 Task: Look for space in Kasterlee, Belgium from 9th June, 2023 to 11th June, 2023 for 2 adults in price range Rs.6000 to Rs.10000. Place can be entire place with 2 bedrooms having 2 beds and 1 bathroom. Property type can be guest house. Amenities needed are: heating, . Booking option can be shelf check-in. Required host language is English.
Action: Mouse moved to (464, 128)
Screenshot: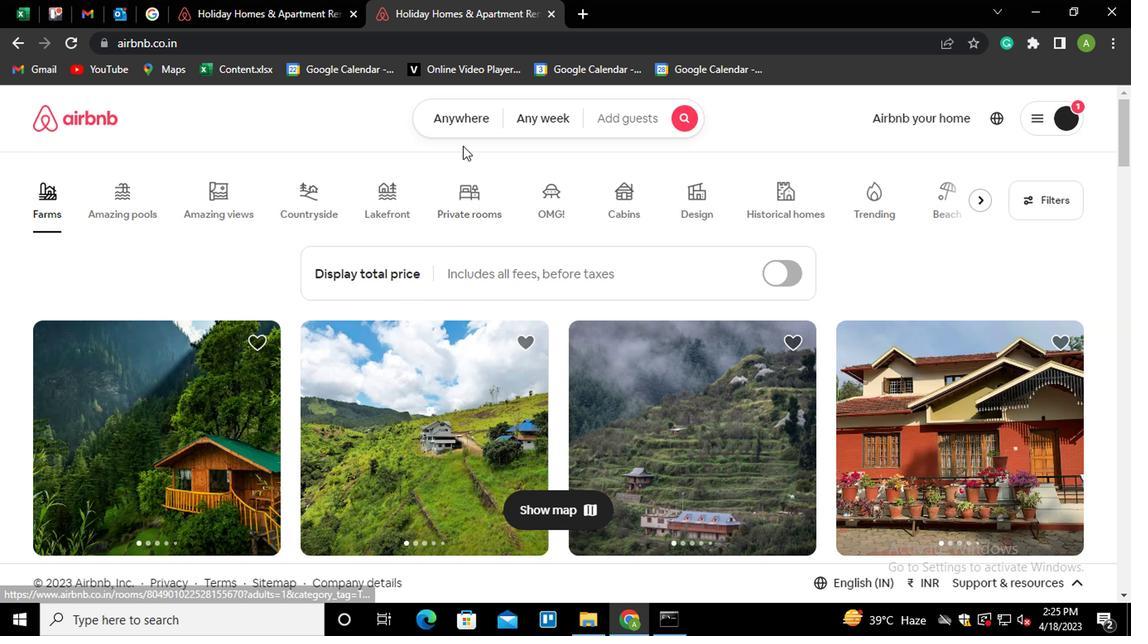 
Action: Mouse pressed left at (464, 128)
Screenshot: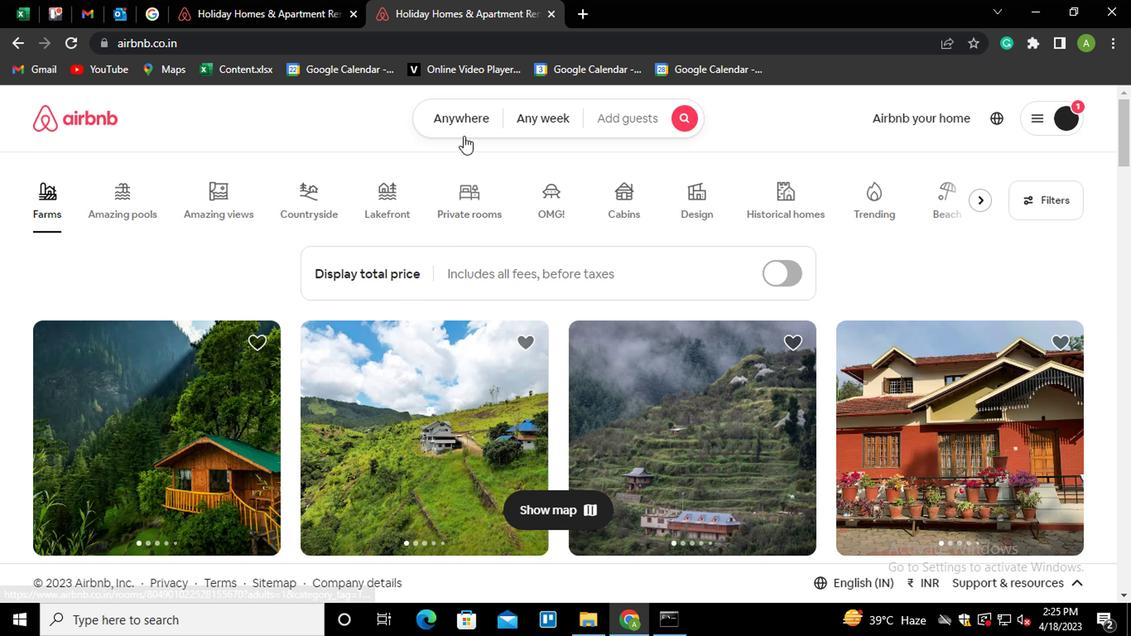 
Action: Mouse moved to (365, 189)
Screenshot: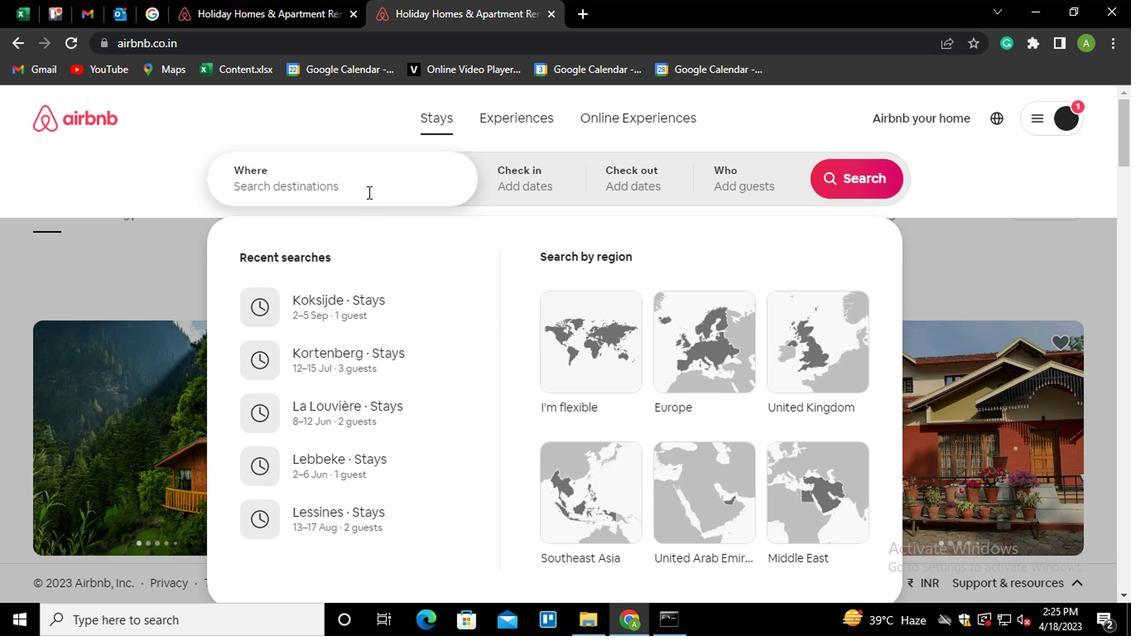 
Action: Mouse pressed left at (365, 189)
Screenshot: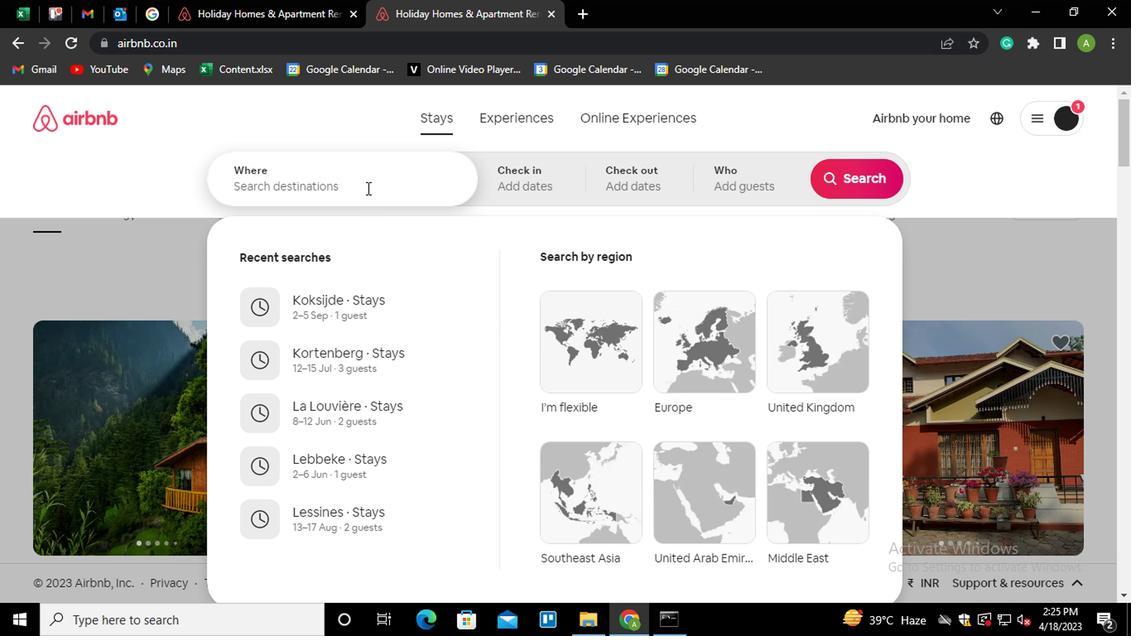 
Action: Key pressed <Key.shift_r>K
Screenshot: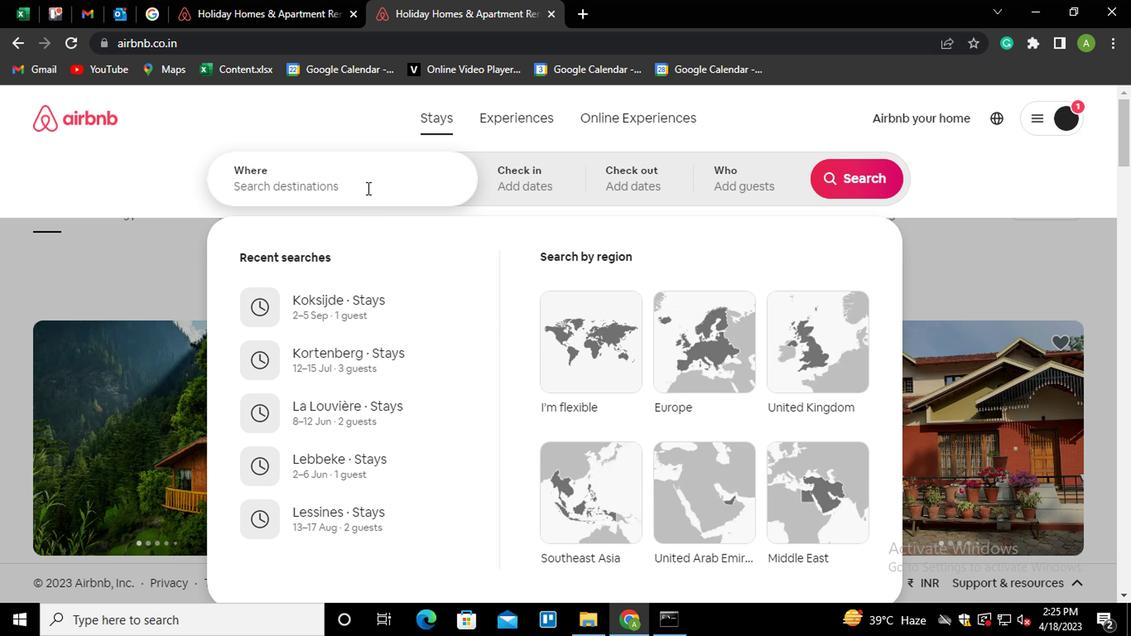 
Action: Mouse moved to (365, 189)
Screenshot: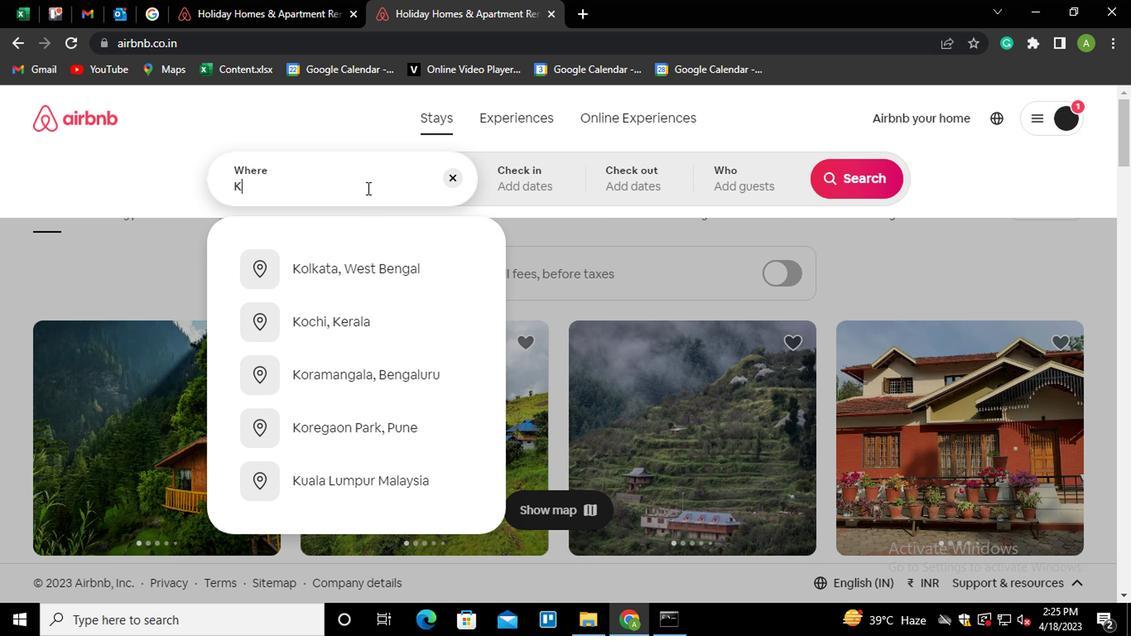 
Action: Key pressed asterlee,<Key.space><Key.shift_r><Key.shift_r><Key.shift_r><Key.shift_r>Belgium<Key.down><Key.enter>
Screenshot: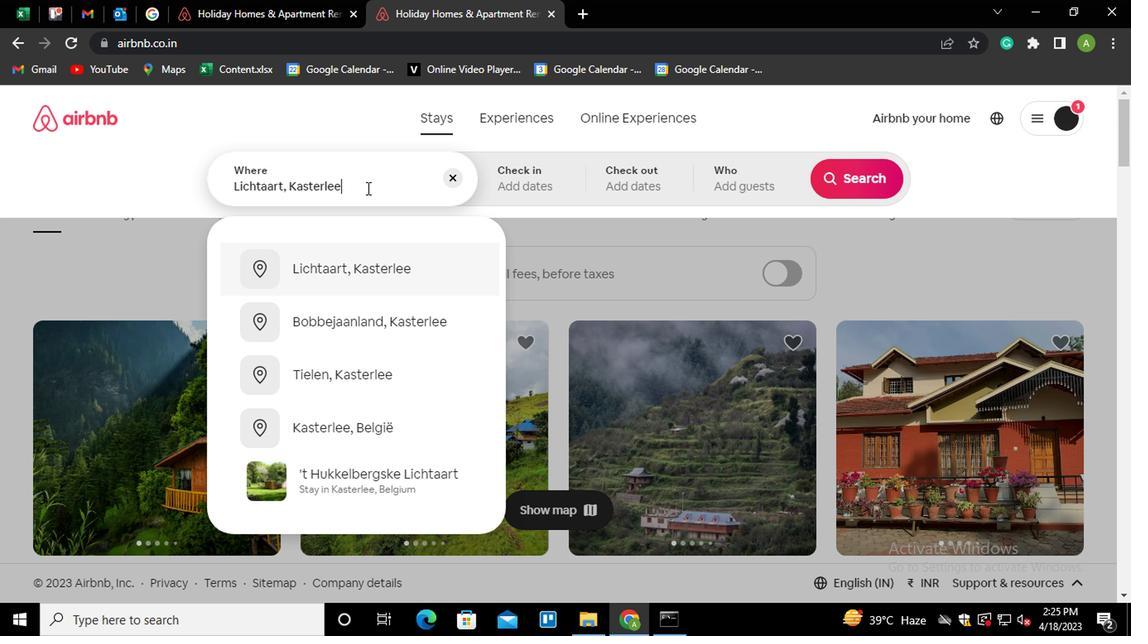 
Action: Mouse moved to (844, 309)
Screenshot: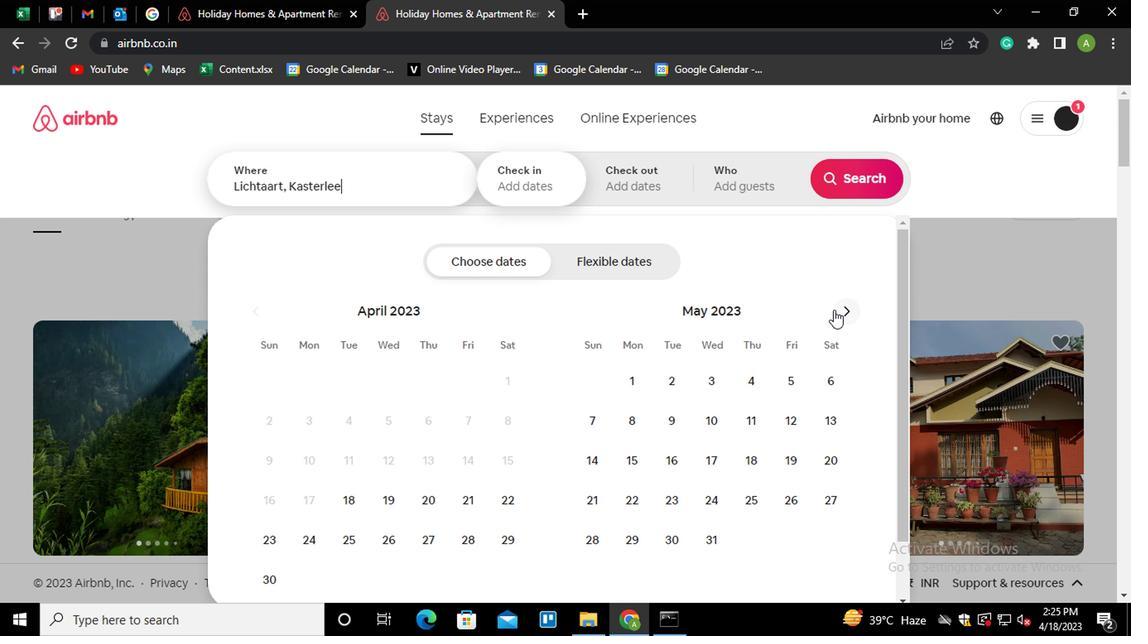 
Action: Mouse pressed left at (844, 309)
Screenshot: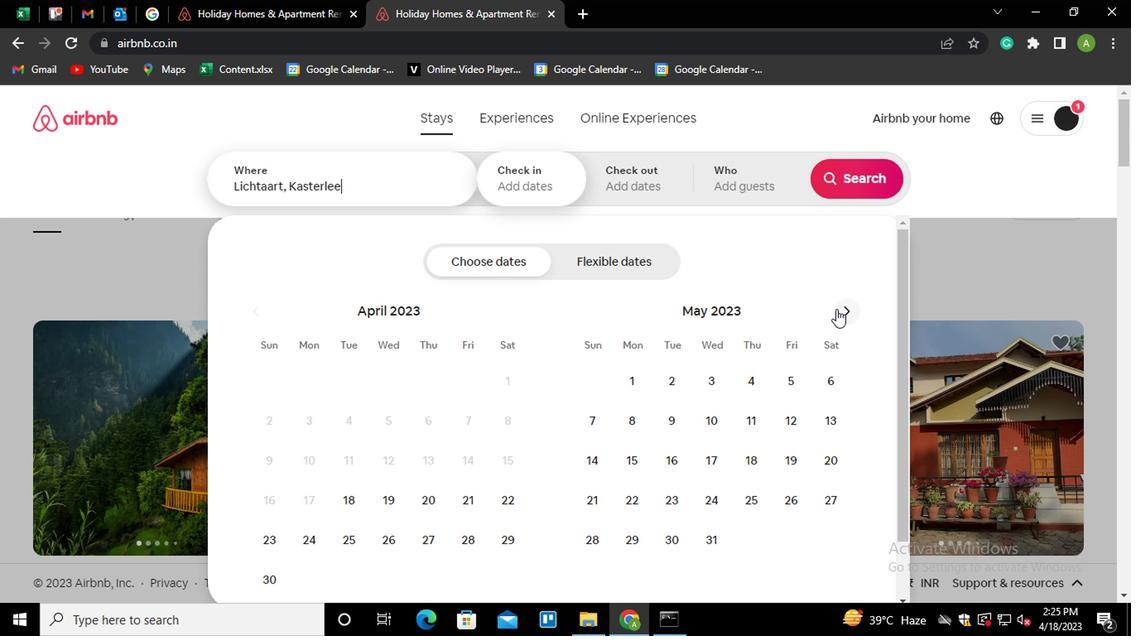 
Action: Mouse moved to (786, 419)
Screenshot: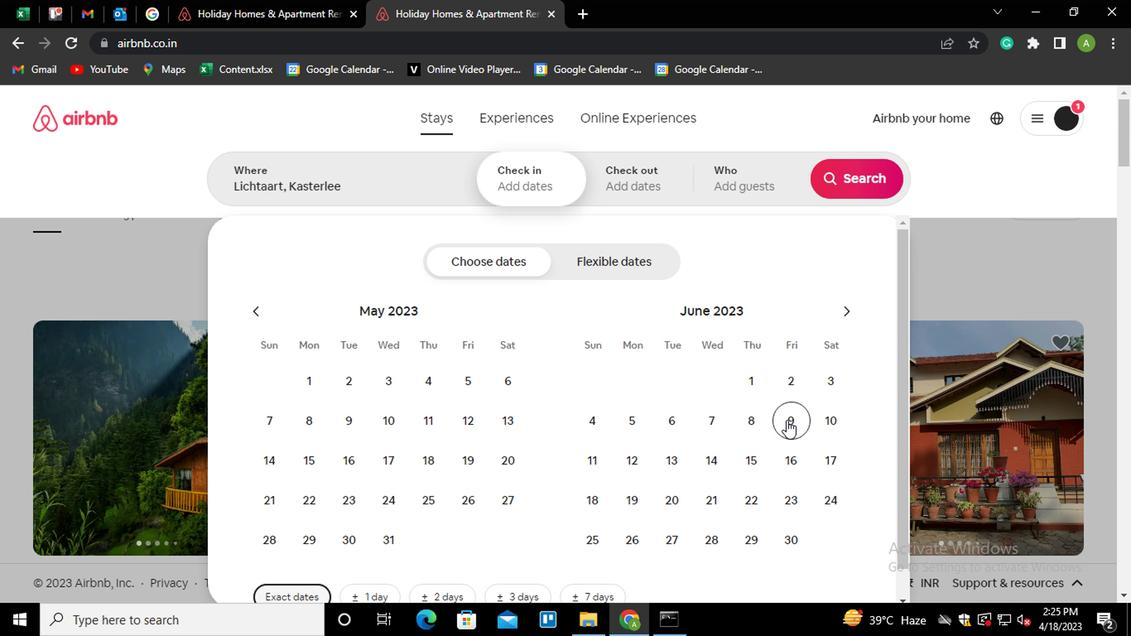 
Action: Mouse pressed left at (786, 419)
Screenshot: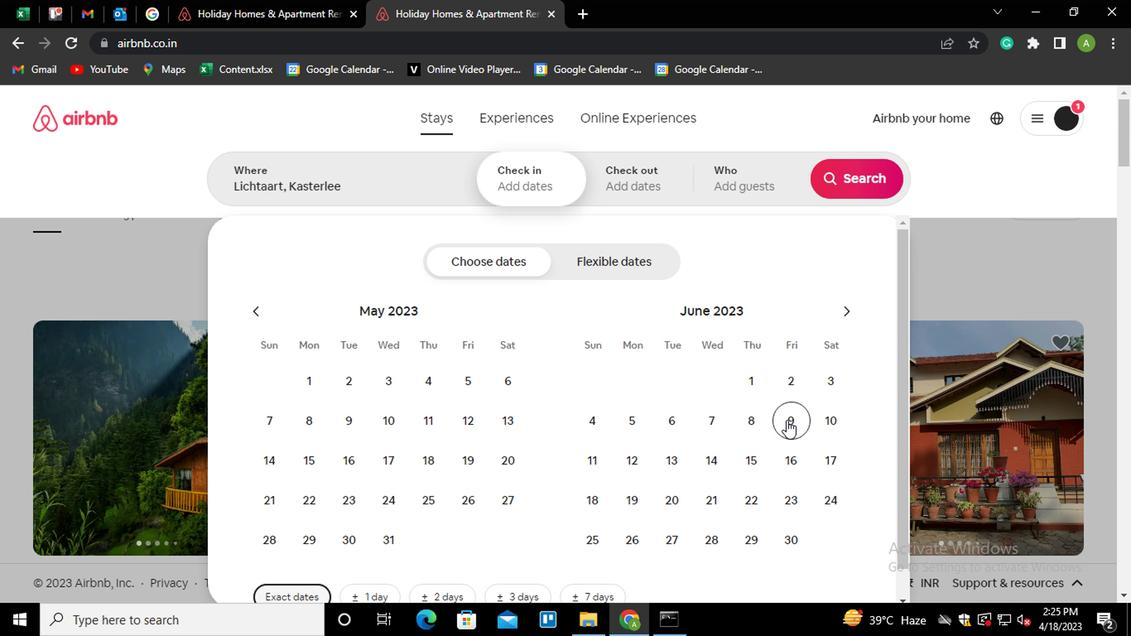 
Action: Mouse moved to (595, 460)
Screenshot: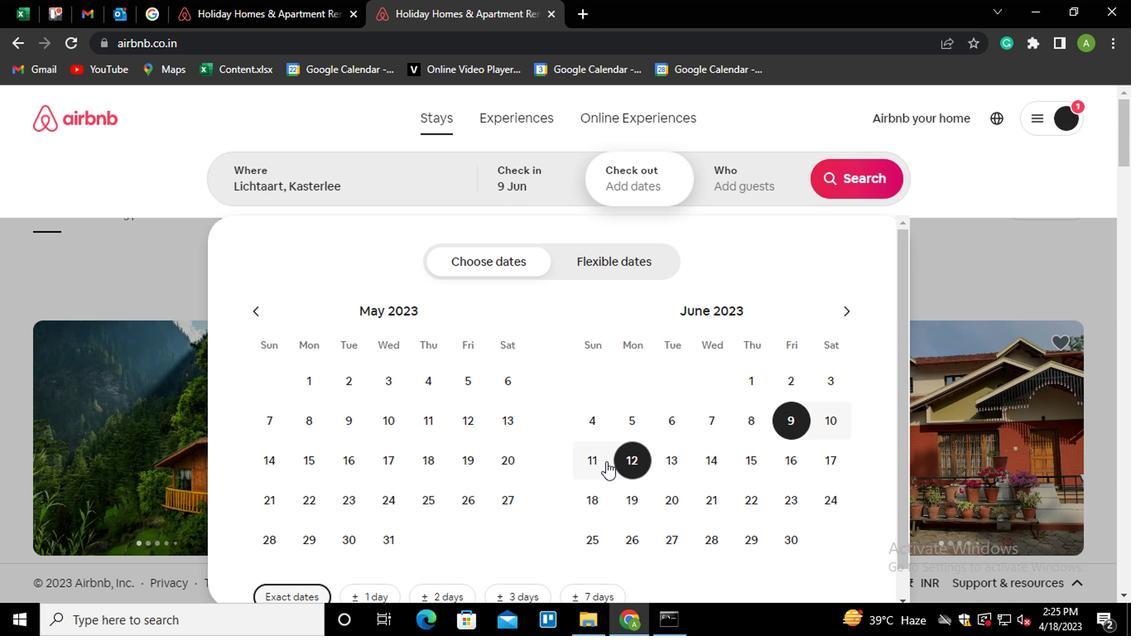 
Action: Mouse pressed left at (595, 460)
Screenshot: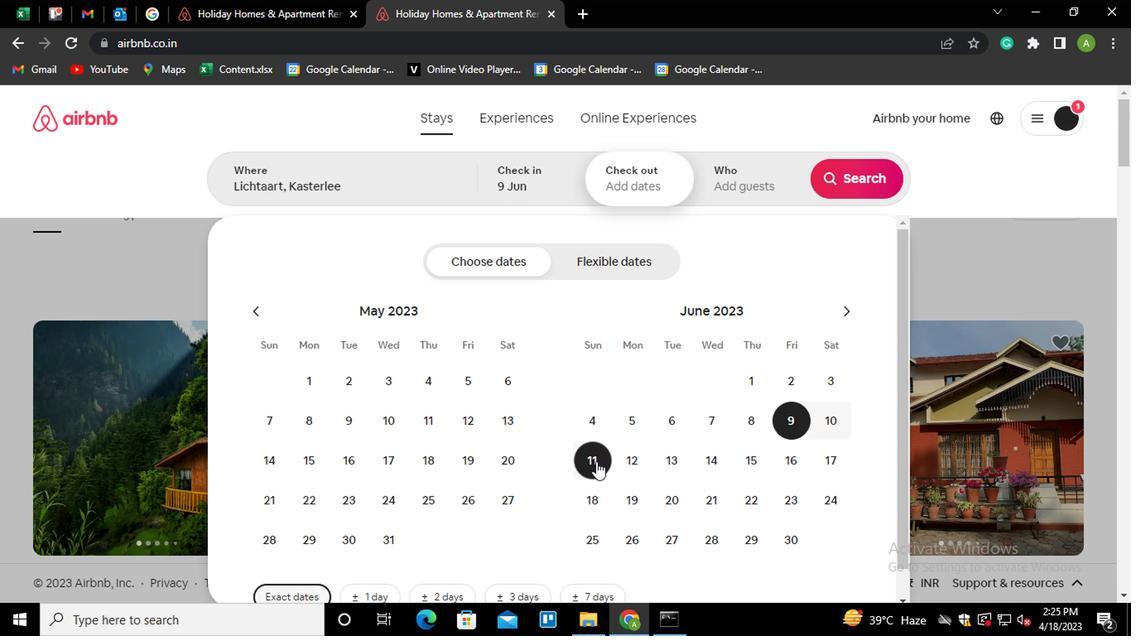 
Action: Mouse moved to (741, 177)
Screenshot: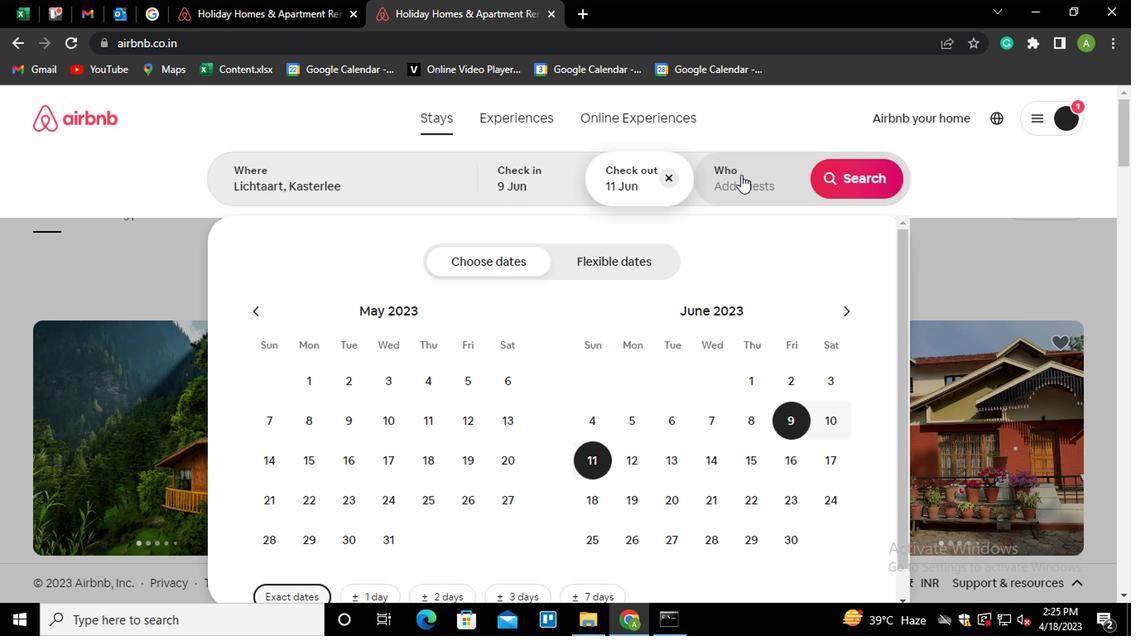 
Action: Mouse pressed left at (741, 177)
Screenshot: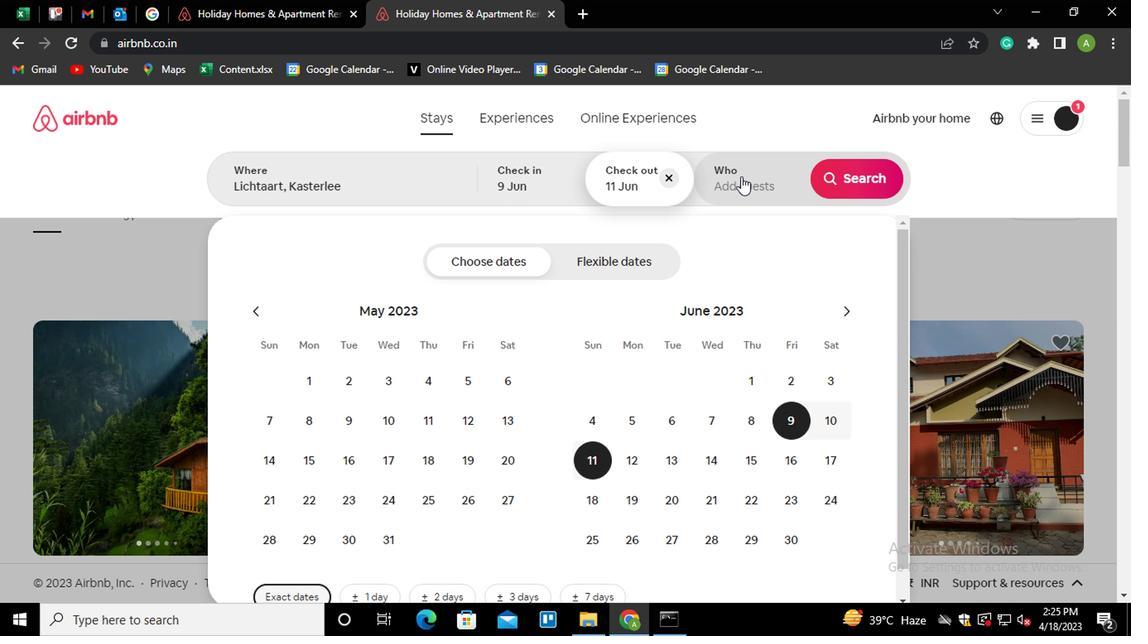 
Action: Mouse moved to (859, 258)
Screenshot: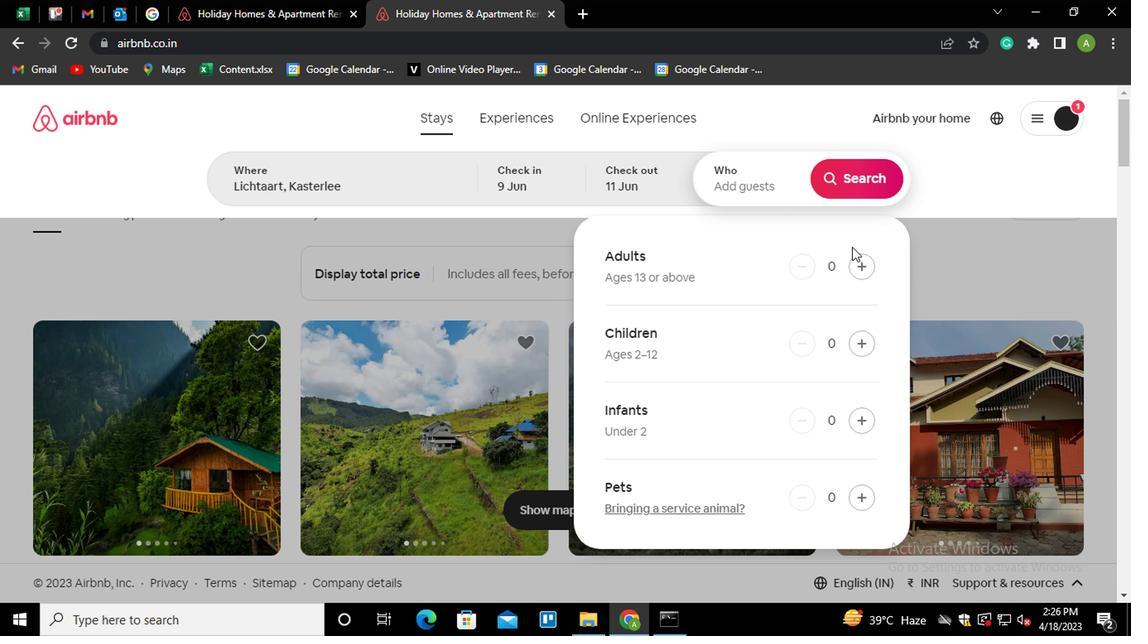 
Action: Mouse pressed left at (859, 258)
Screenshot: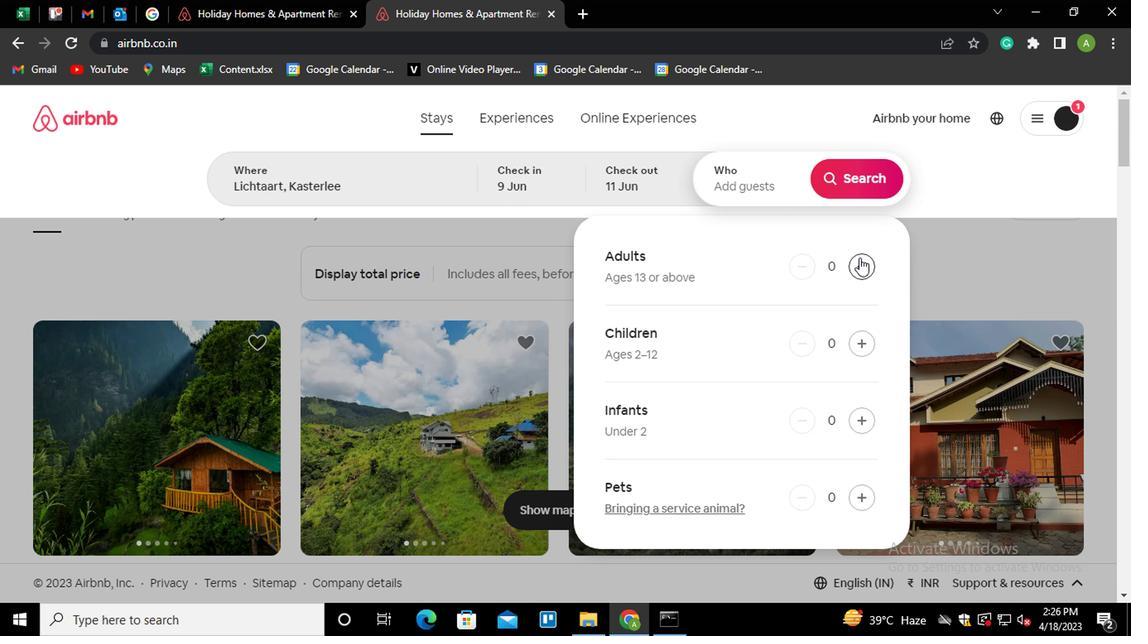 
Action: Mouse pressed left at (859, 258)
Screenshot: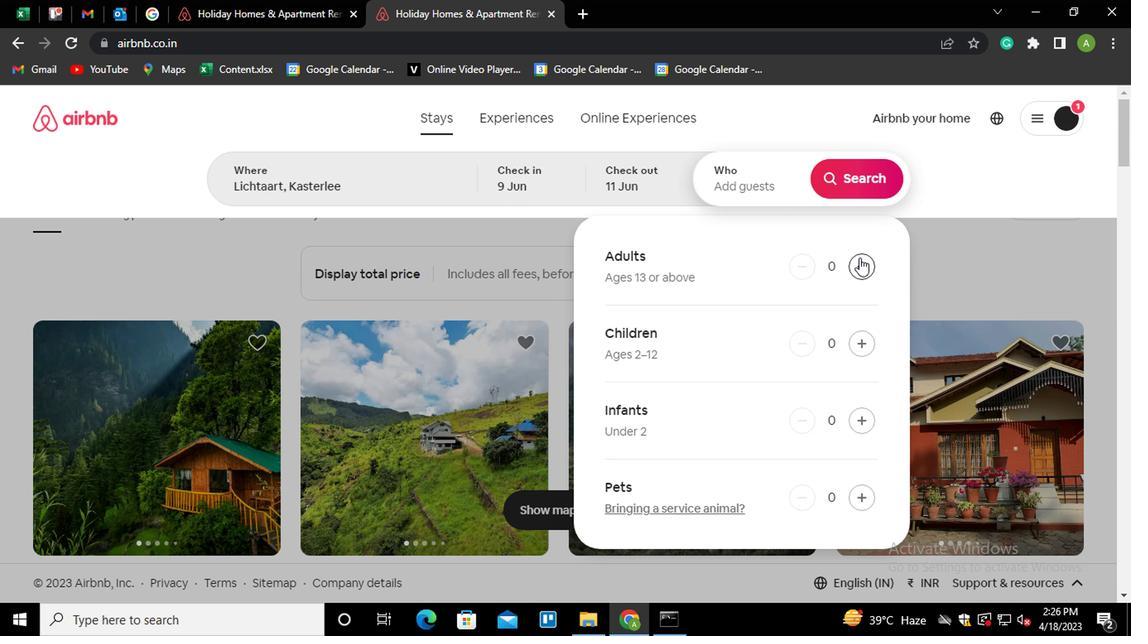 
Action: Mouse moved to (860, 186)
Screenshot: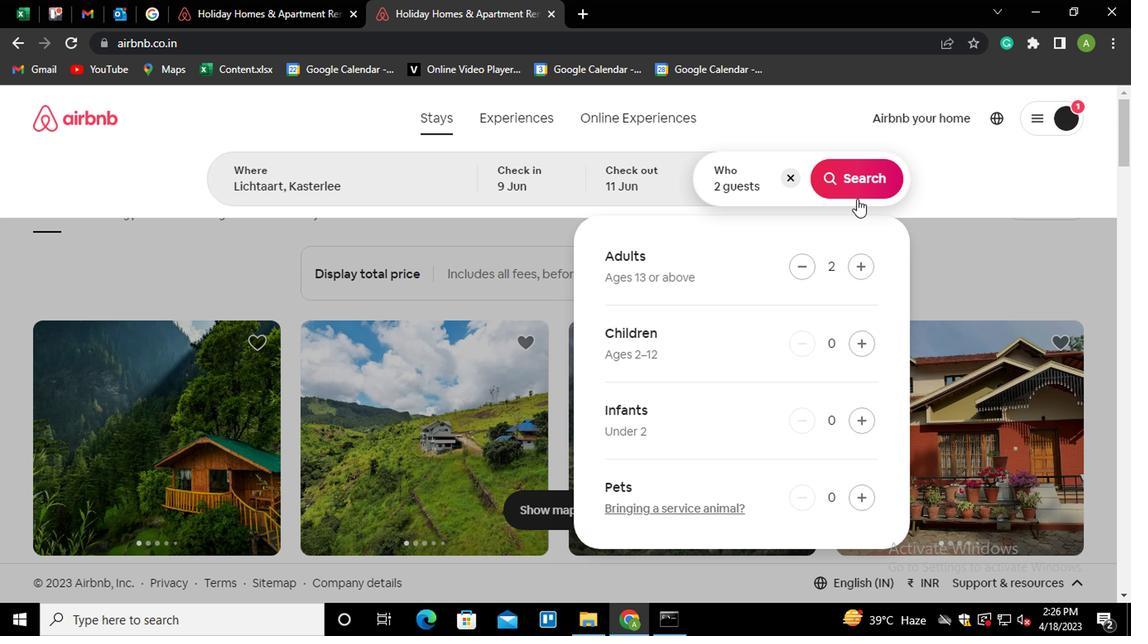 
Action: Mouse pressed left at (860, 186)
Screenshot: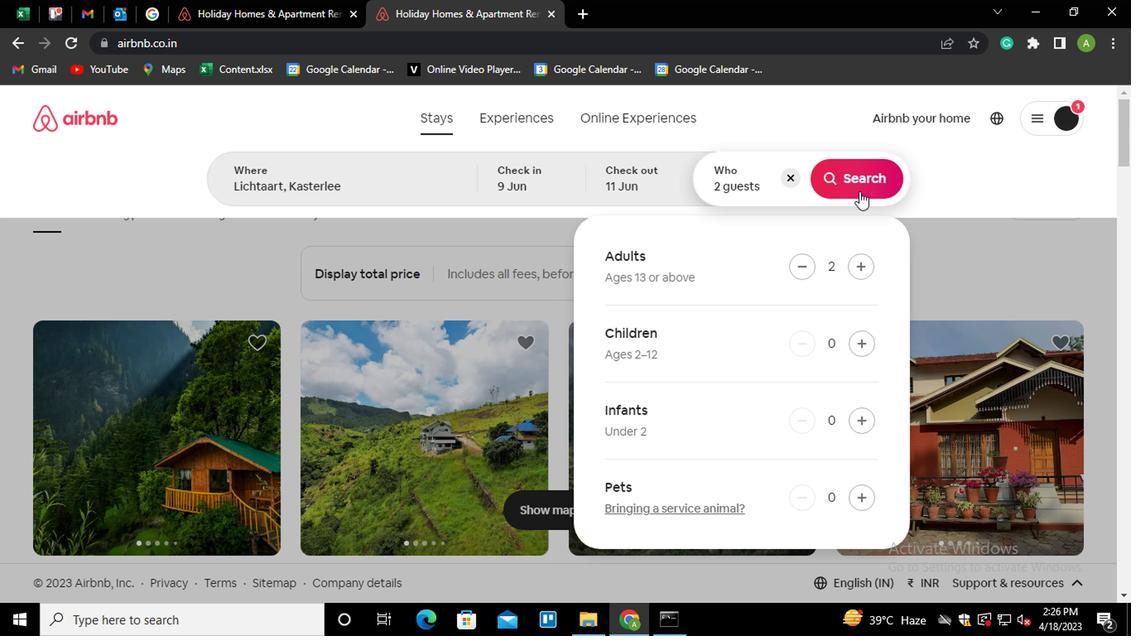 
Action: Mouse moved to (1071, 186)
Screenshot: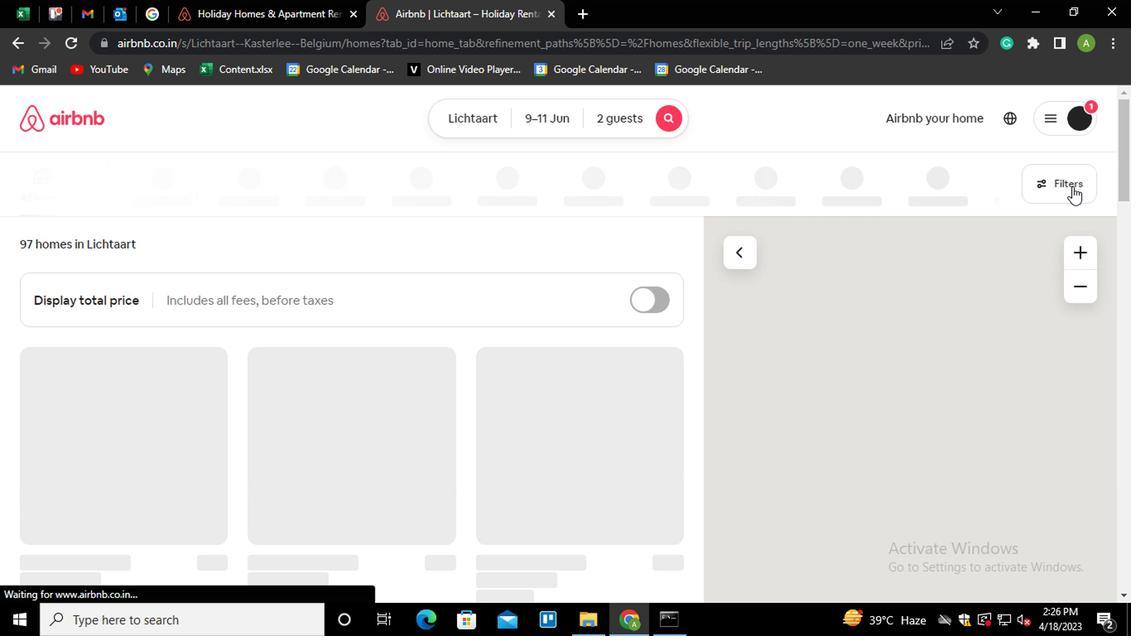 
Action: Mouse pressed left at (1071, 186)
Screenshot: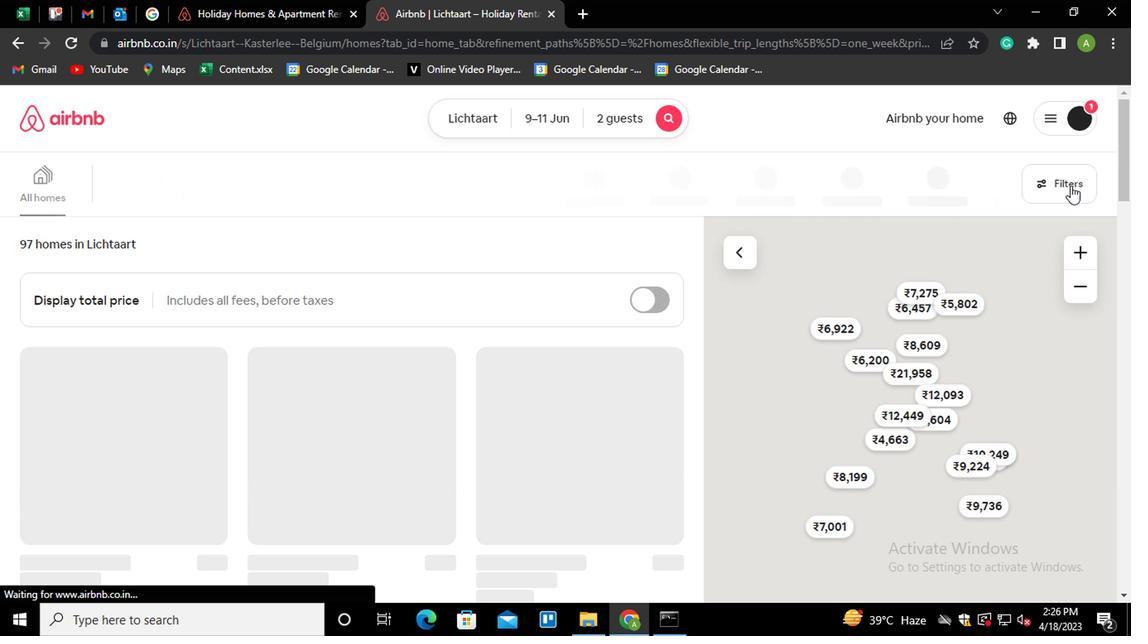 
Action: Mouse moved to (390, 395)
Screenshot: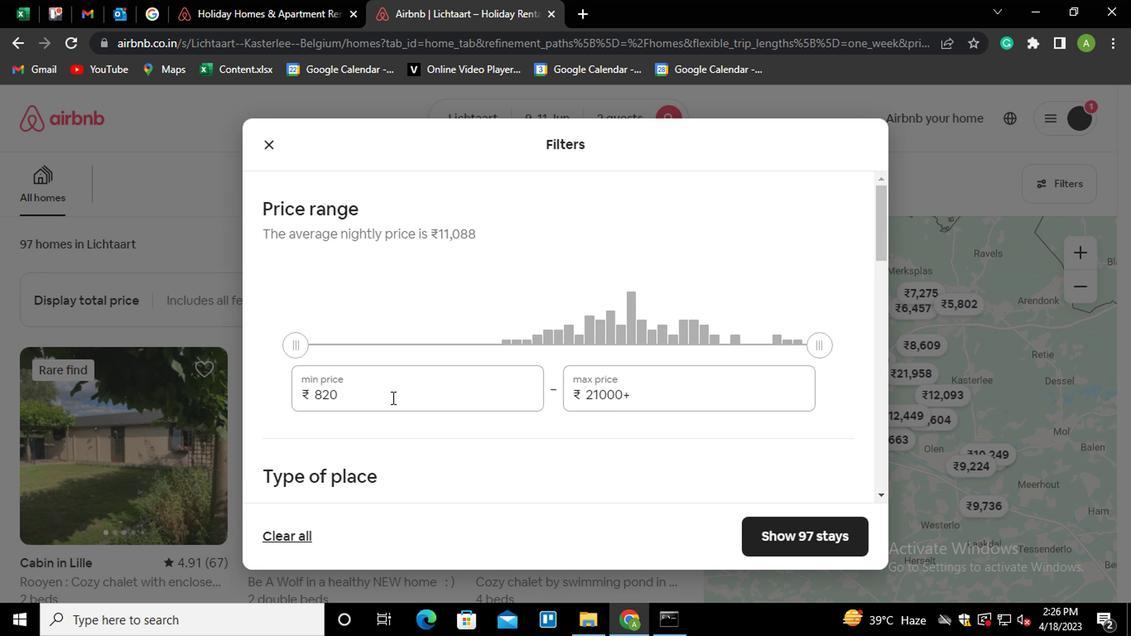 
Action: Mouse pressed left at (390, 395)
Screenshot: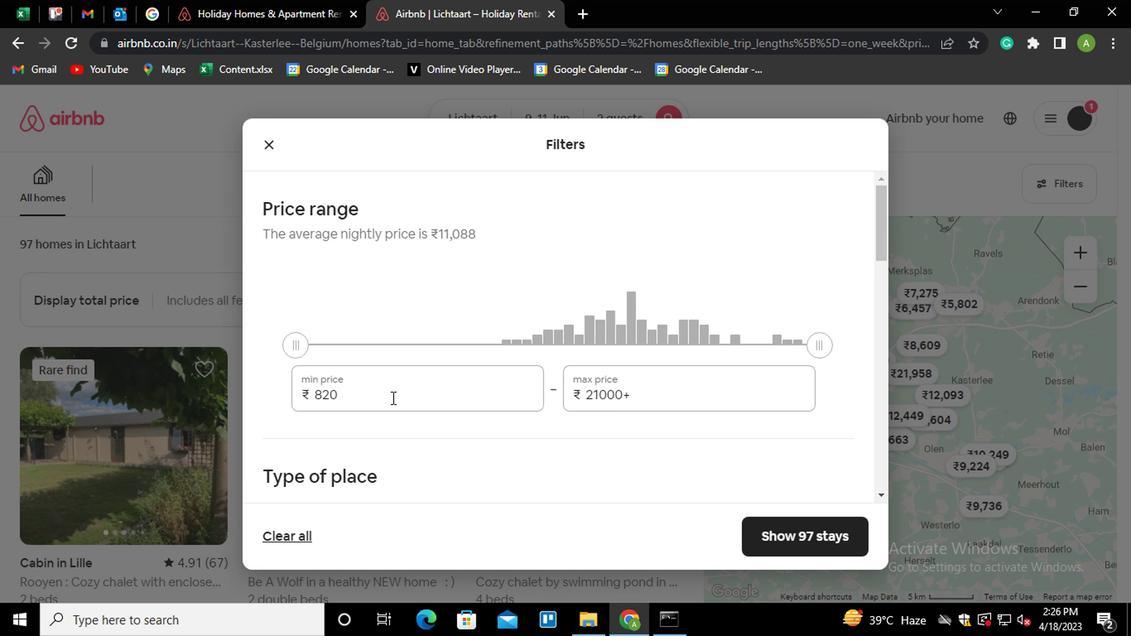 
Action: Key pressed <Key.shift_r><Key.home>6000
Screenshot: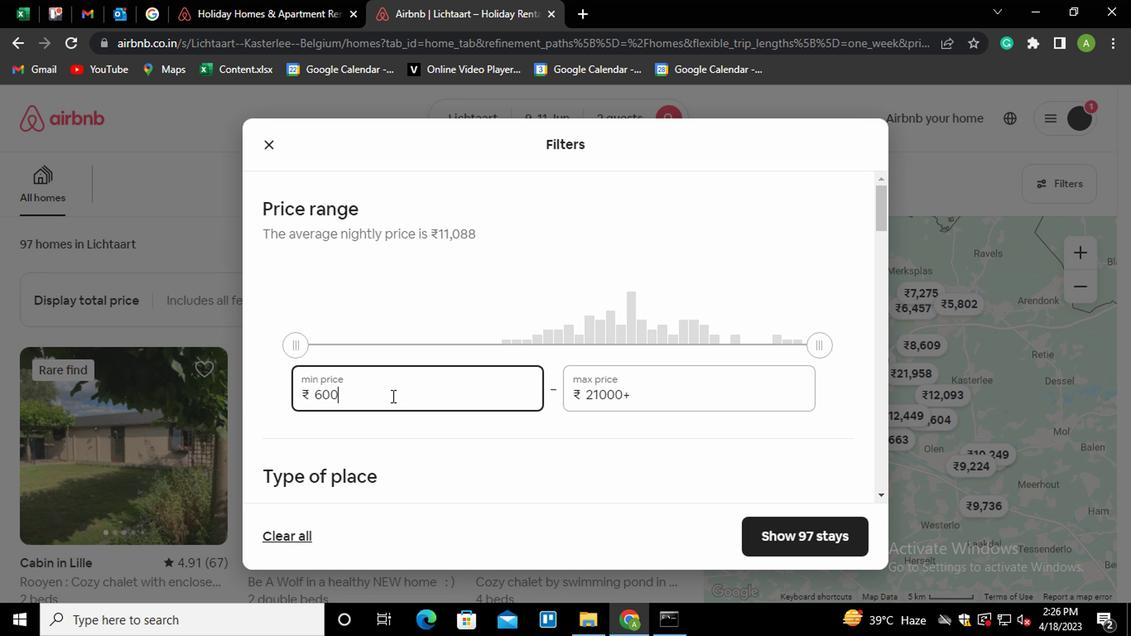 
Action: Mouse moved to (711, 391)
Screenshot: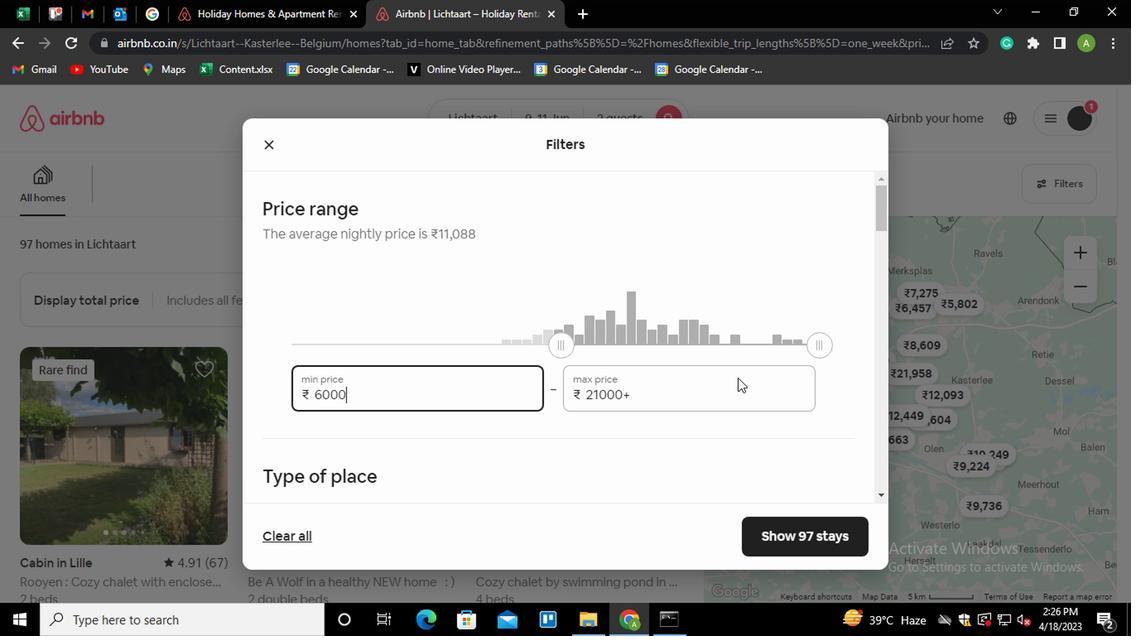 
Action: Mouse pressed left at (711, 391)
Screenshot: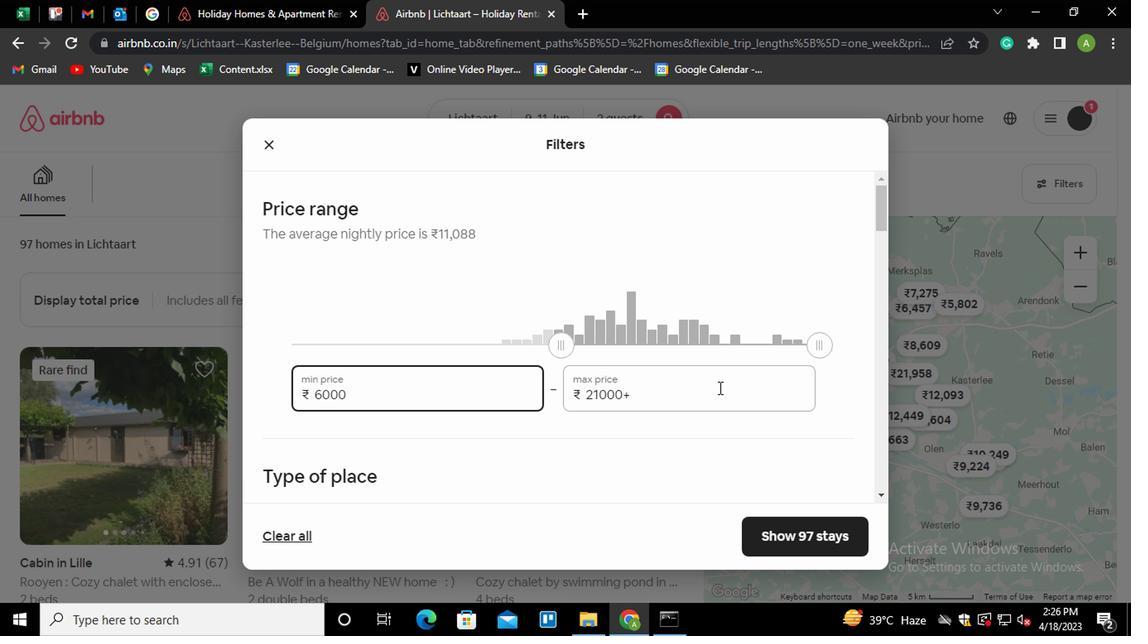 
Action: Key pressed <Key.shift_r><Key.home>10000
Screenshot: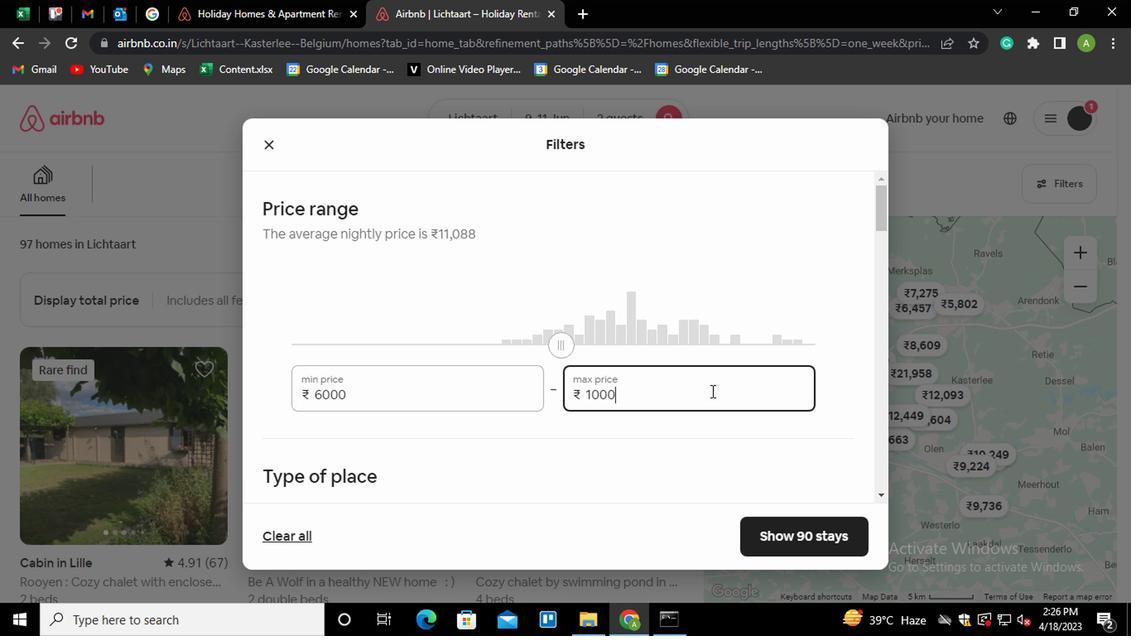 
Action: Mouse moved to (582, 483)
Screenshot: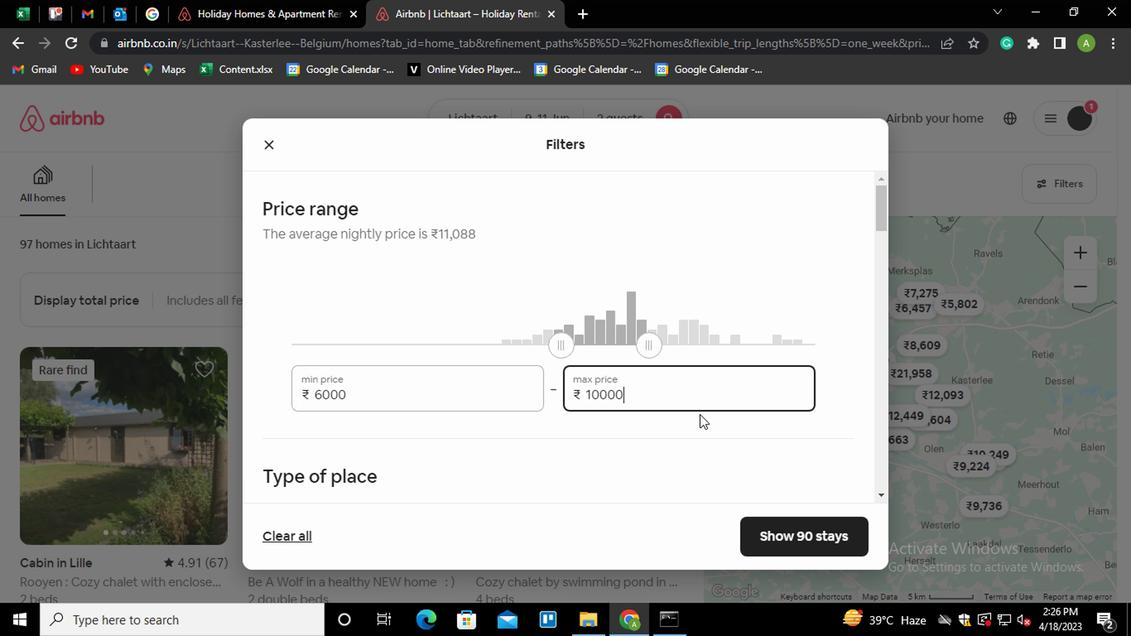 
Action: Mouse scrolled (582, 482) with delta (0, 0)
Screenshot: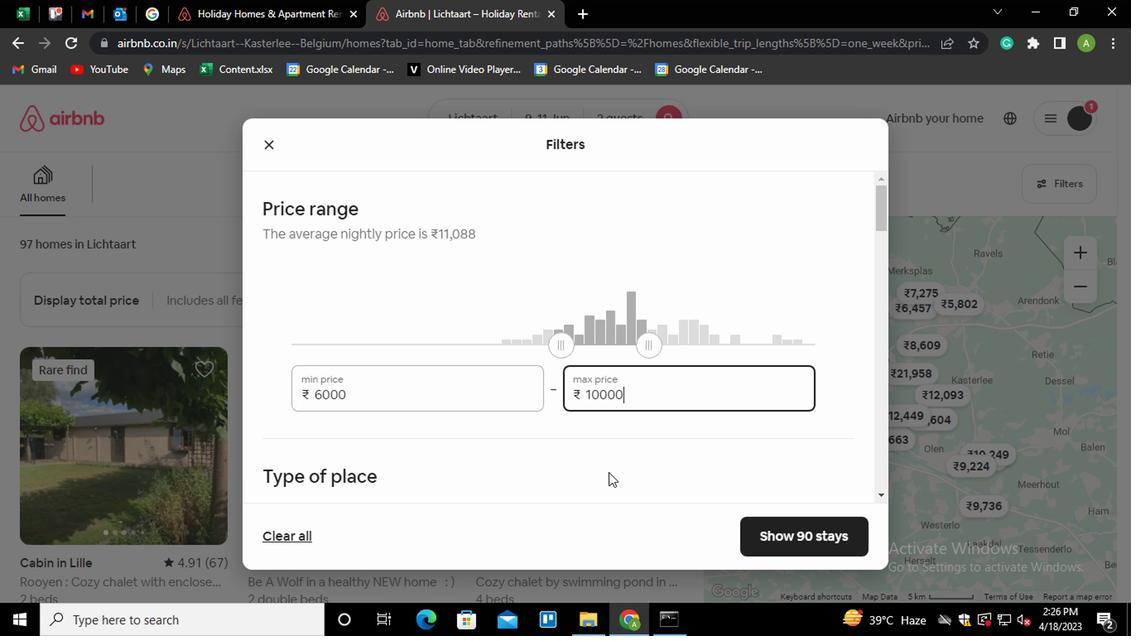 
Action: Mouse scrolled (582, 482) with delta (0, 0)
Screenshot: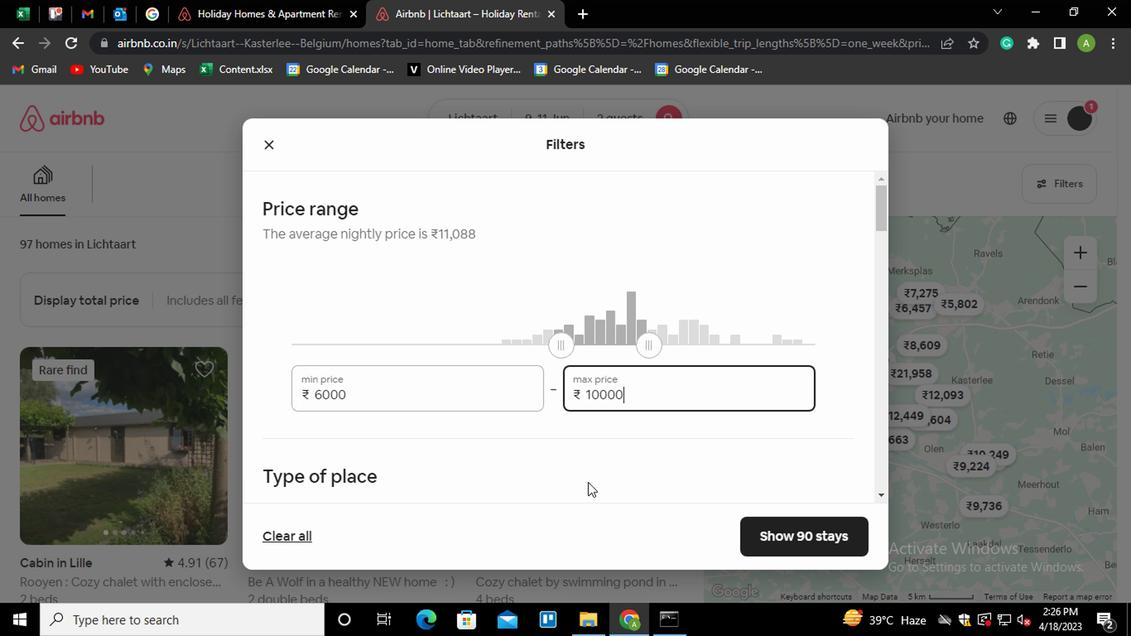 
Action: Mouse moved to (295, 358)
Screenshot: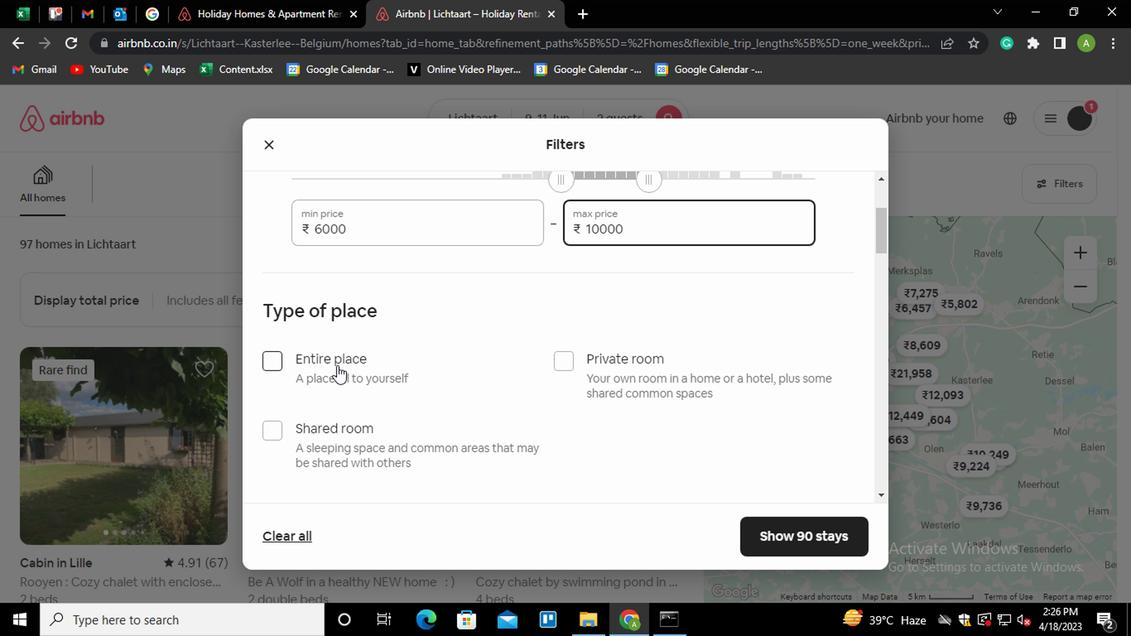 
Action: Mouse pressed left at (295, 358)
Screenshot: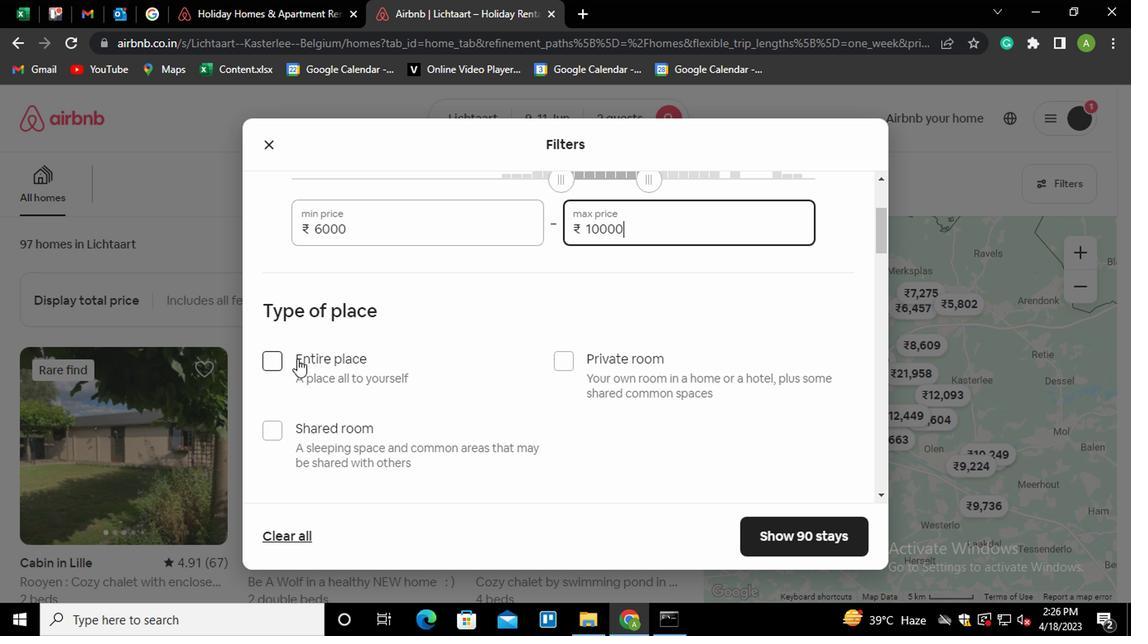 
Action: Mouse moved to (368, 397)
Screenshot: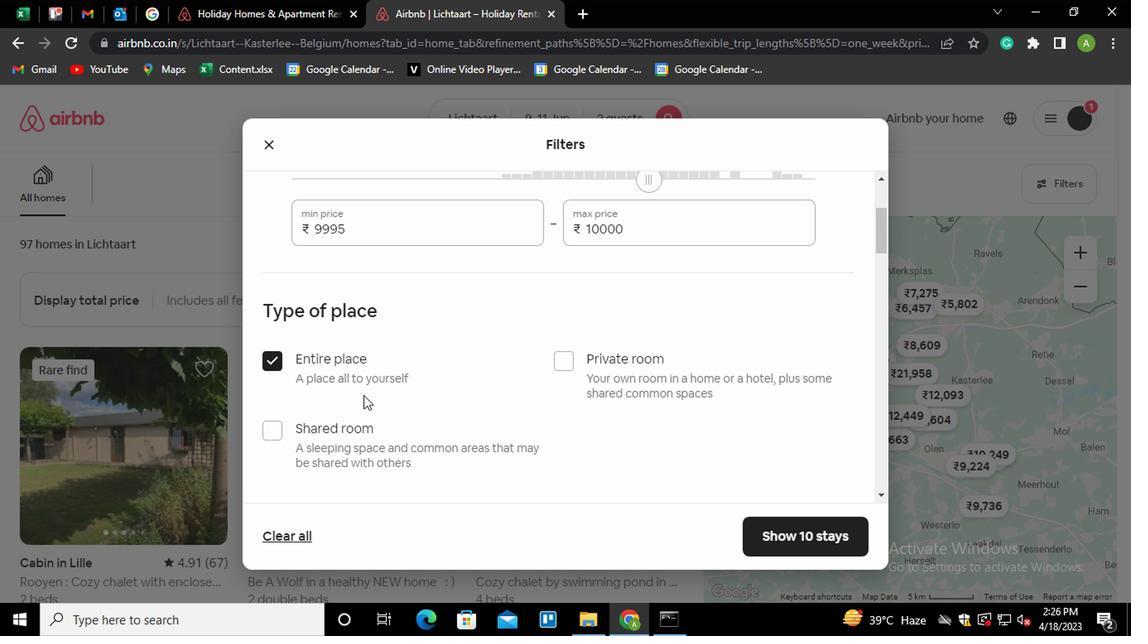 
Action: Mouse scrolled (368, 396) with delta (0, -1)
Screenshot: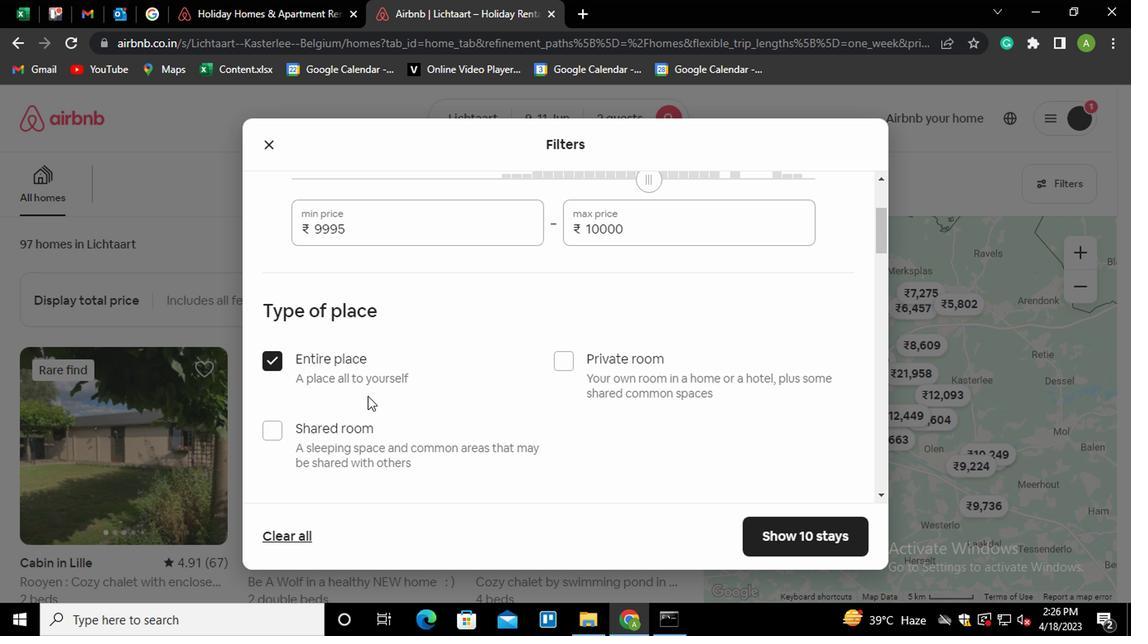 
Action: Mouse moved to (369, 398)
Screenshot: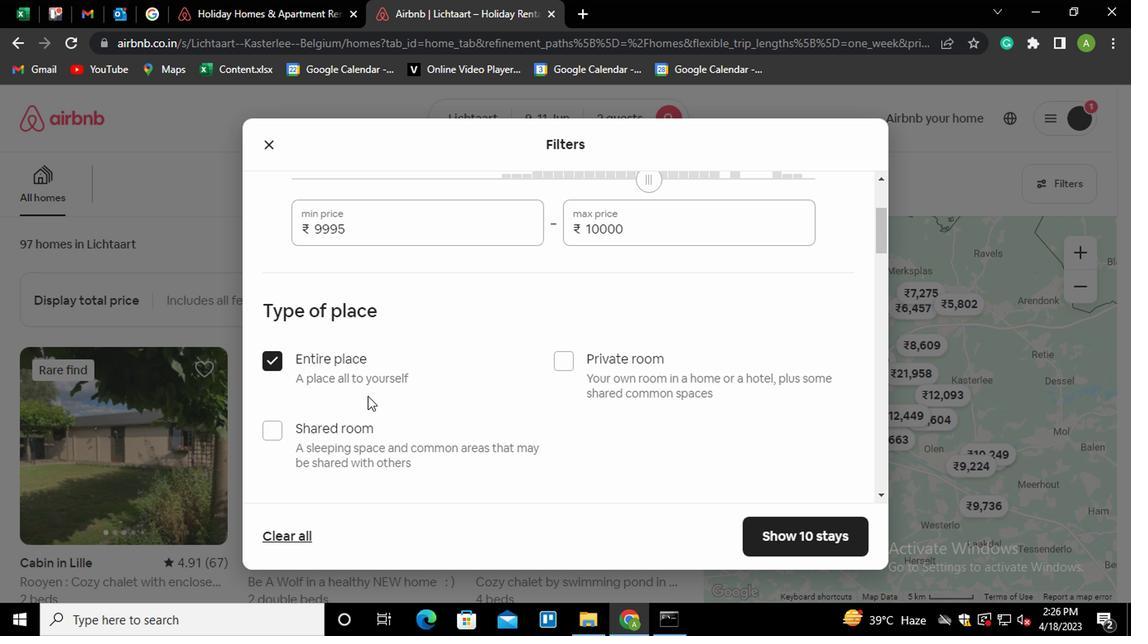 
Action: Mouse scrolled (369, 397) with delta (0, 0)
Screenshot: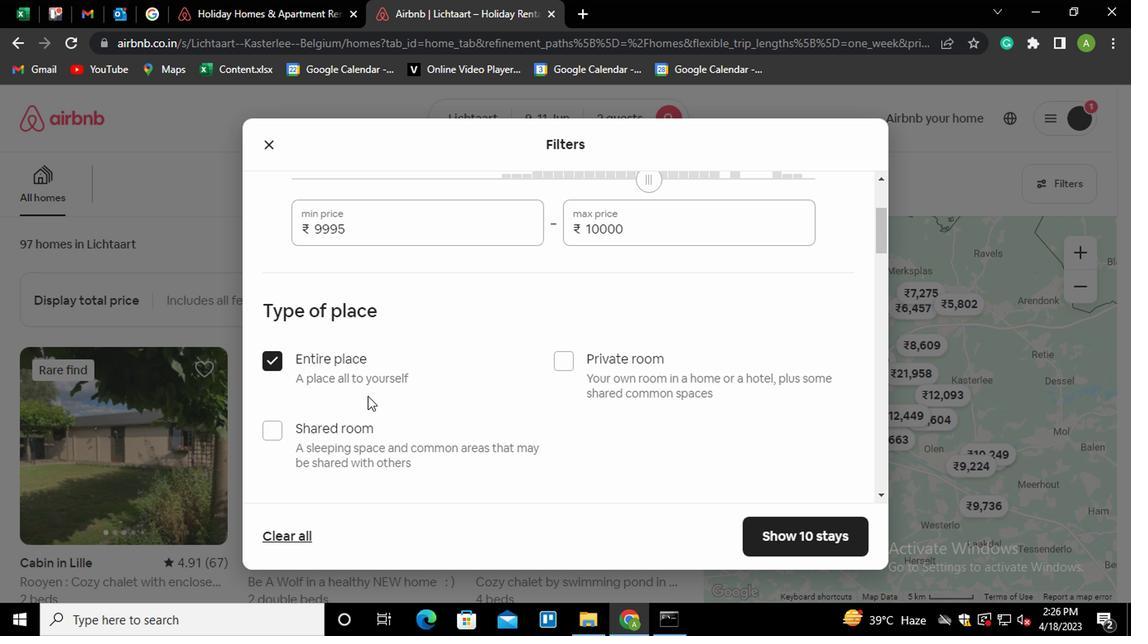 
Action: Mouse moved to (399, 466)
Screenshot: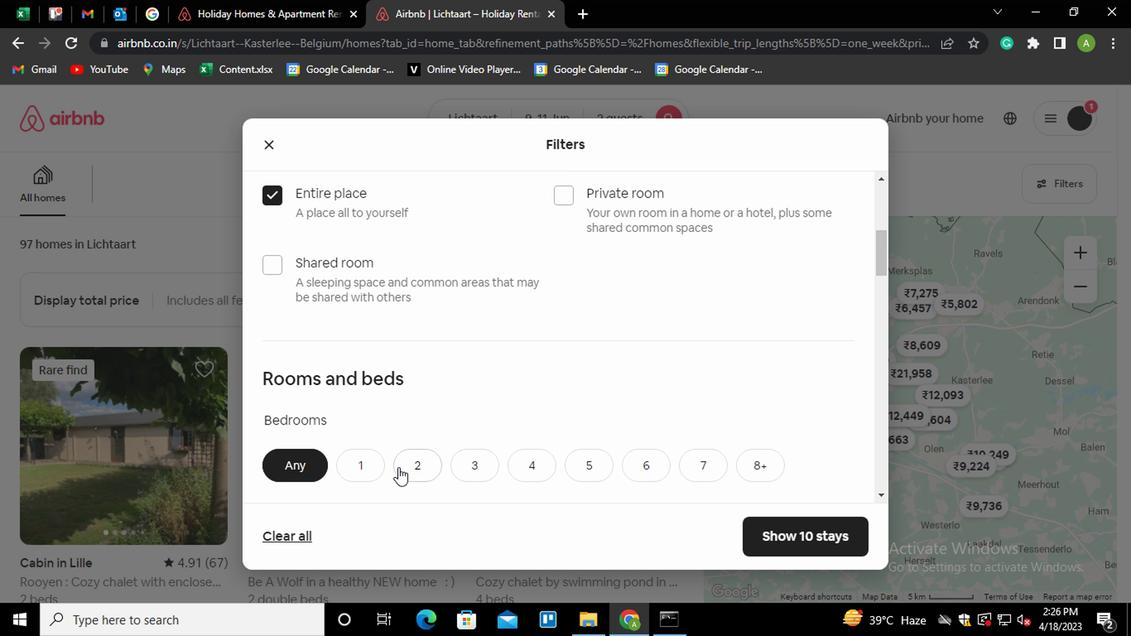 
Action: Mouse pressed left at (399, 466)
Screenshot: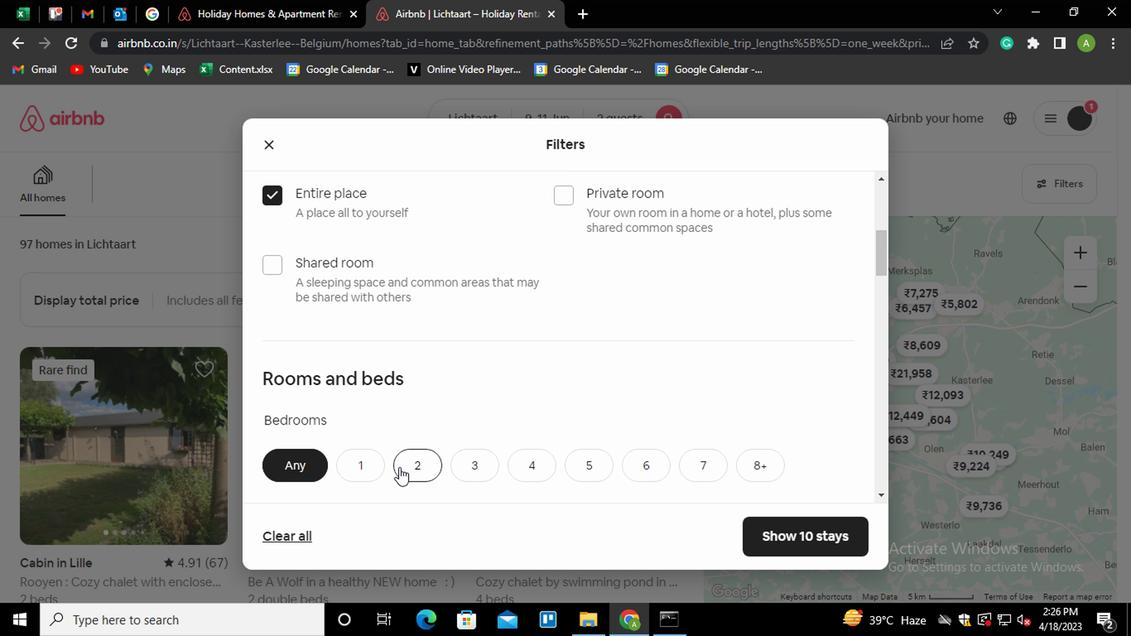 
Action: Mouse moved to (485, 422)
Screenshot: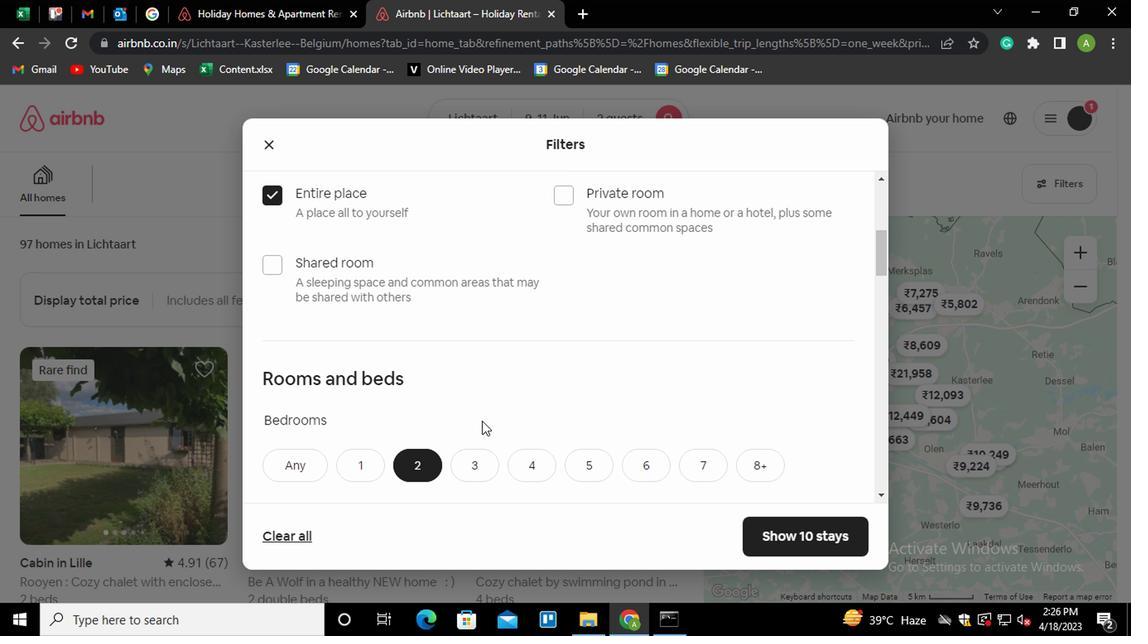 
Action: Mouse scrolled (485, 421) with delta (0, -1)
Screenshot: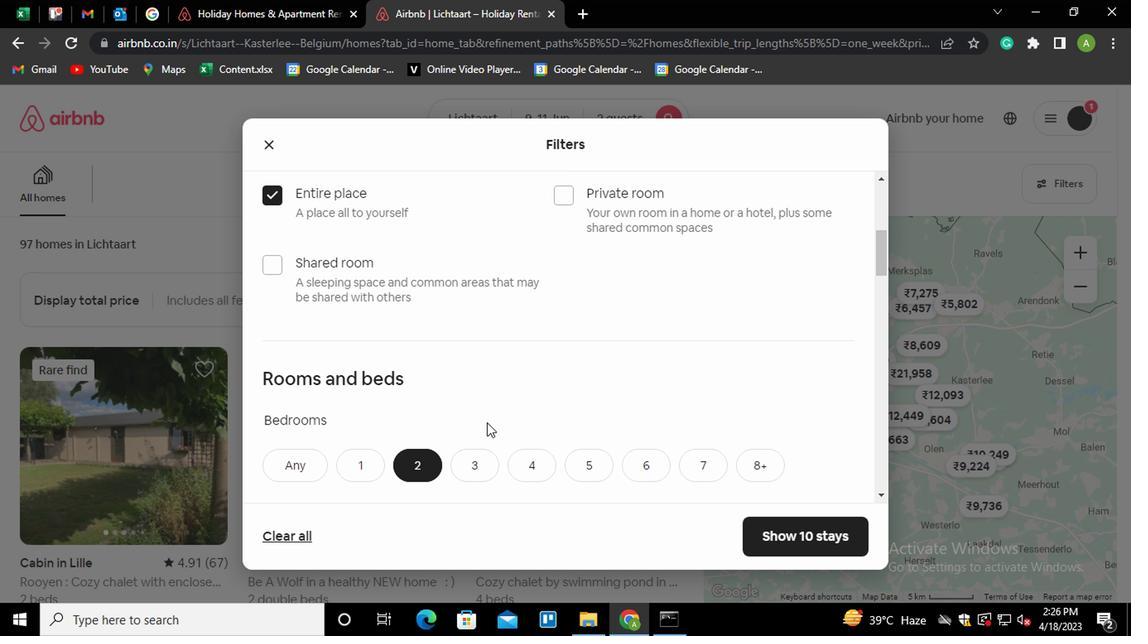 
Action: Mouse moved to (486, 422)
Screenshot: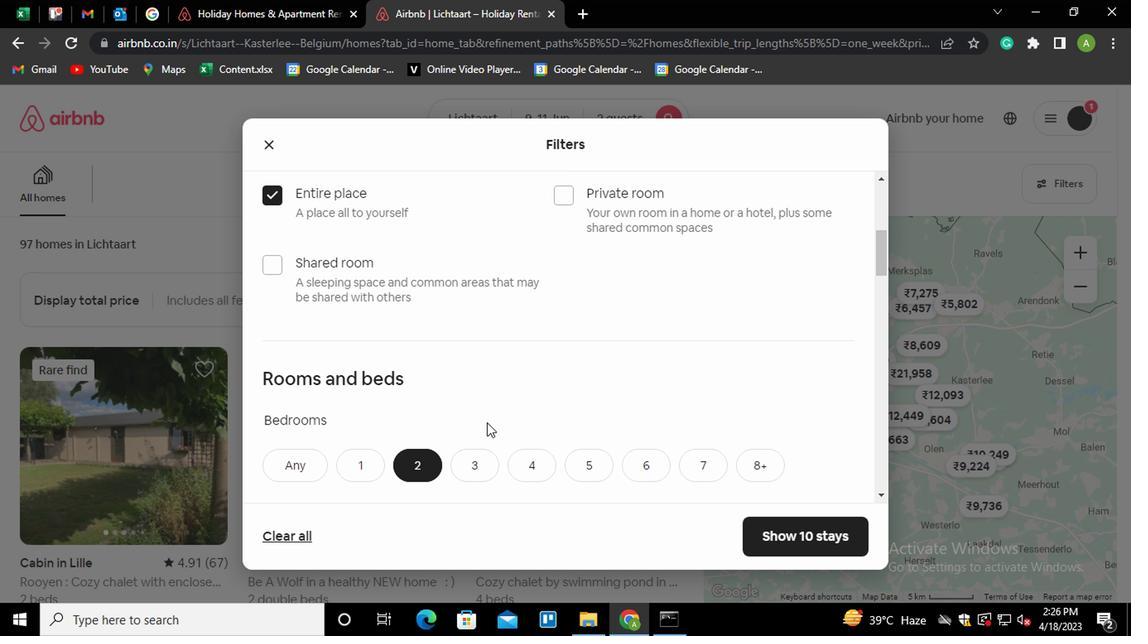 
Action: Mouse scrolled (486, 421) with delta (0, -1)
Screenshot: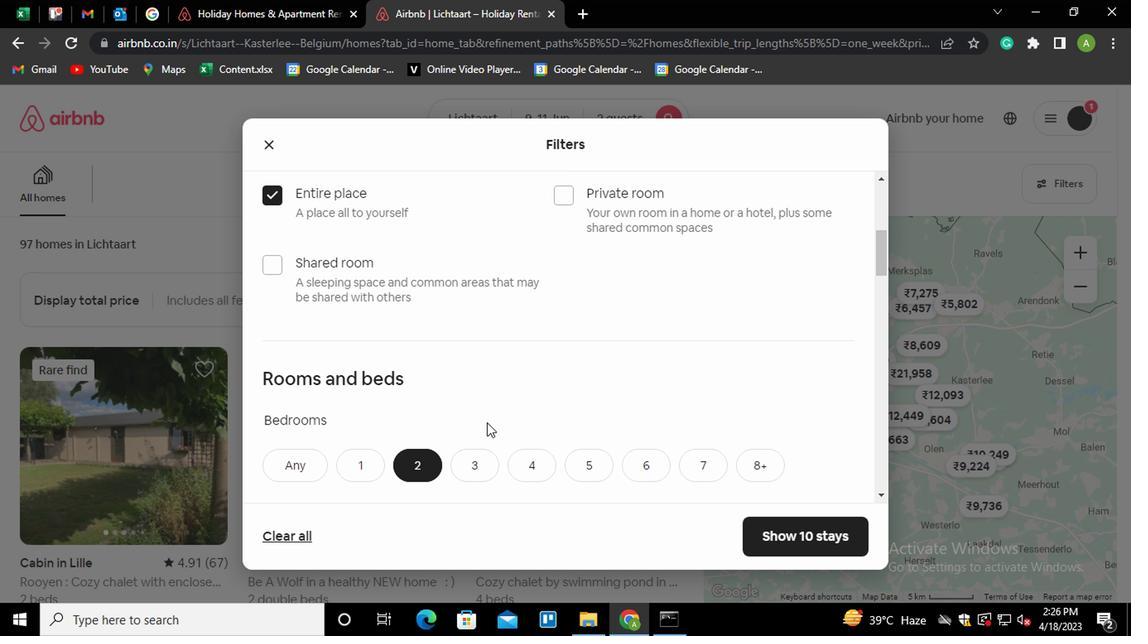 
Action: Mouse moved to (420, 393)
Screenshot: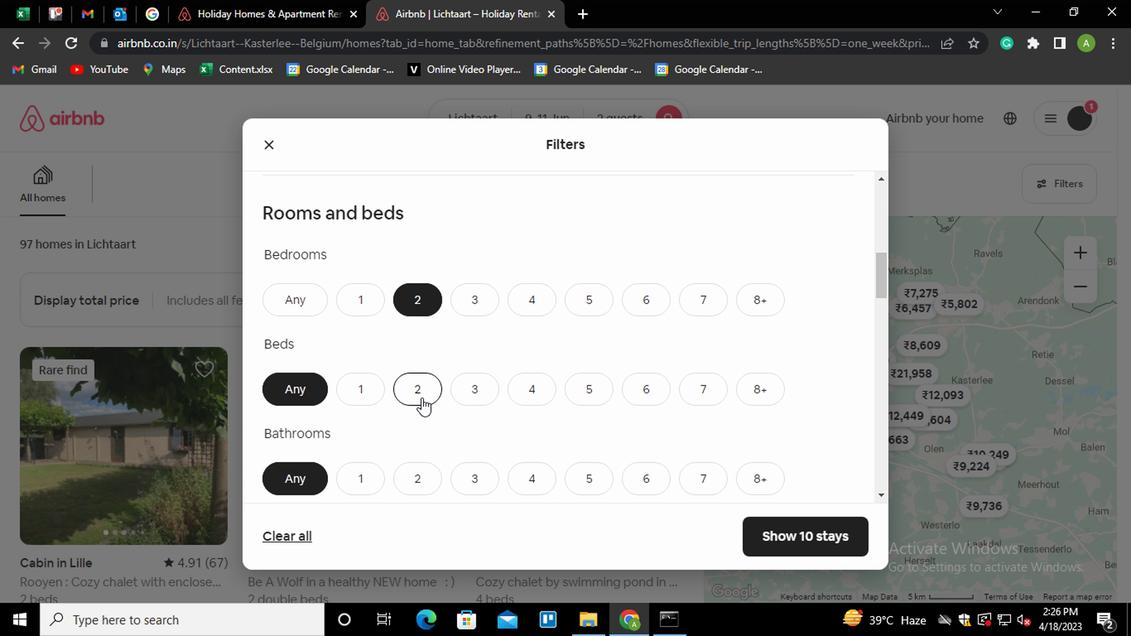 
Action: Mouse pressed left at (420, 393)
Screenshot: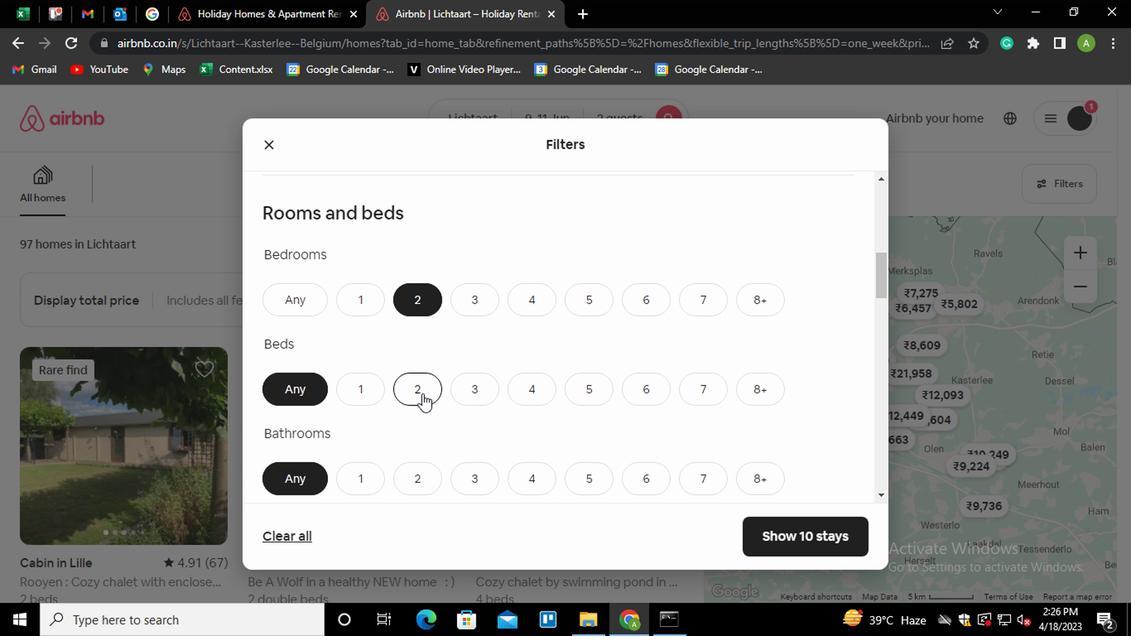 
Action: Mouse moved to (375, 478)
Screenshot: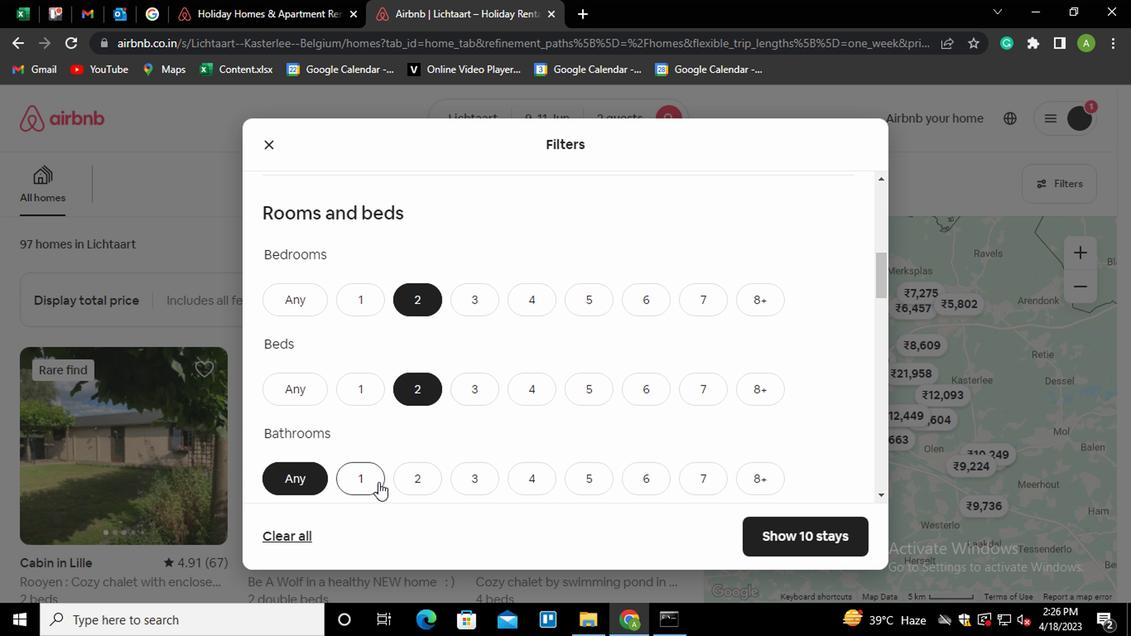 
Action: Mouse pressed left at (375, 478)
Screenshot: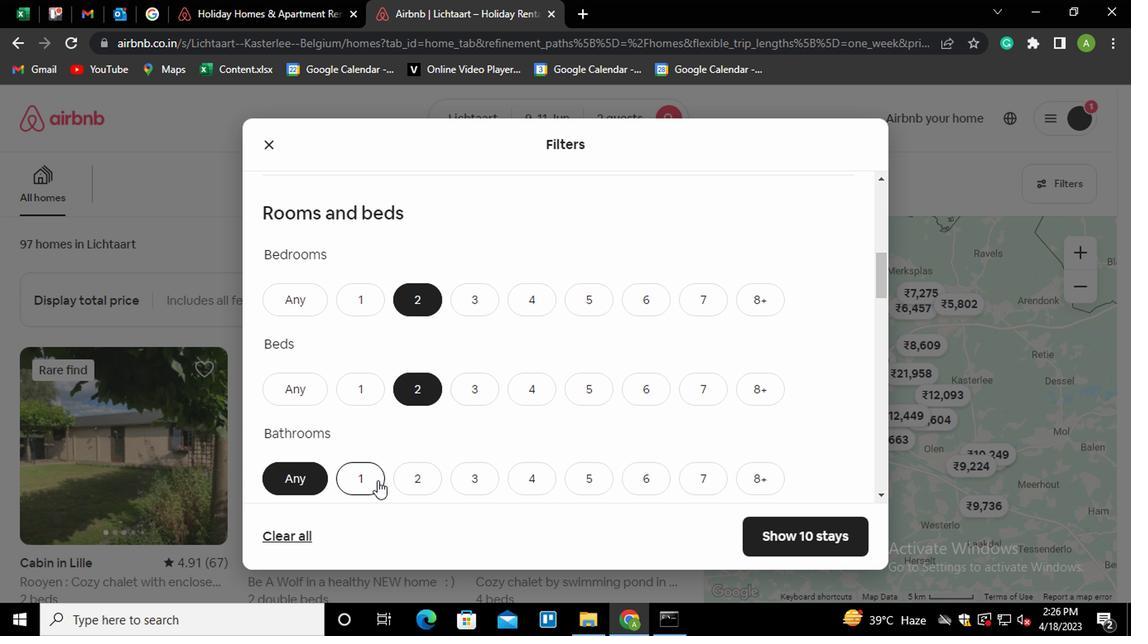 
Action: Mouse moved to (571, 437)
Screenshot: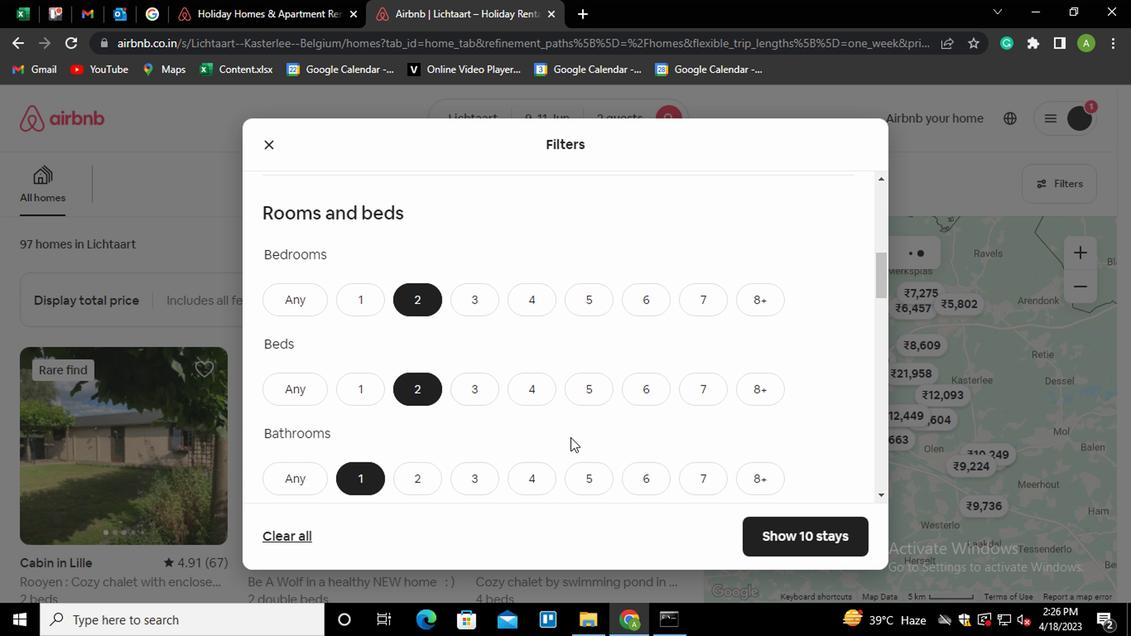
Action: Mouse scrolled (571, 436) with delta (0, -1)
Screenshot: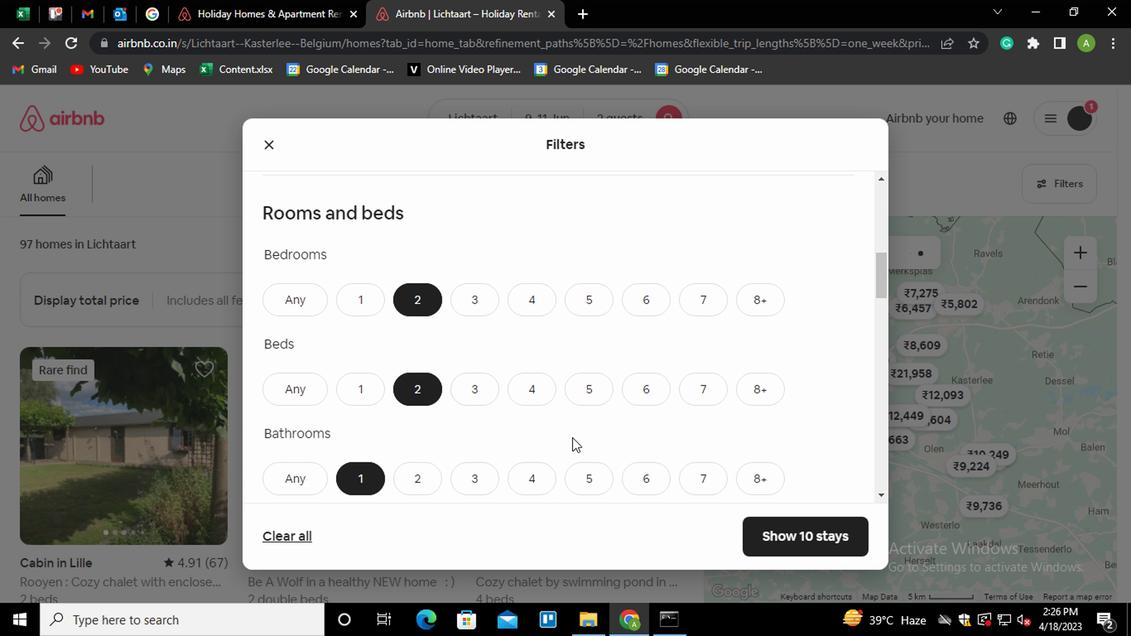 
Action: Mouse scrolled (571, 436) with delta (0, -1)
Screenshot: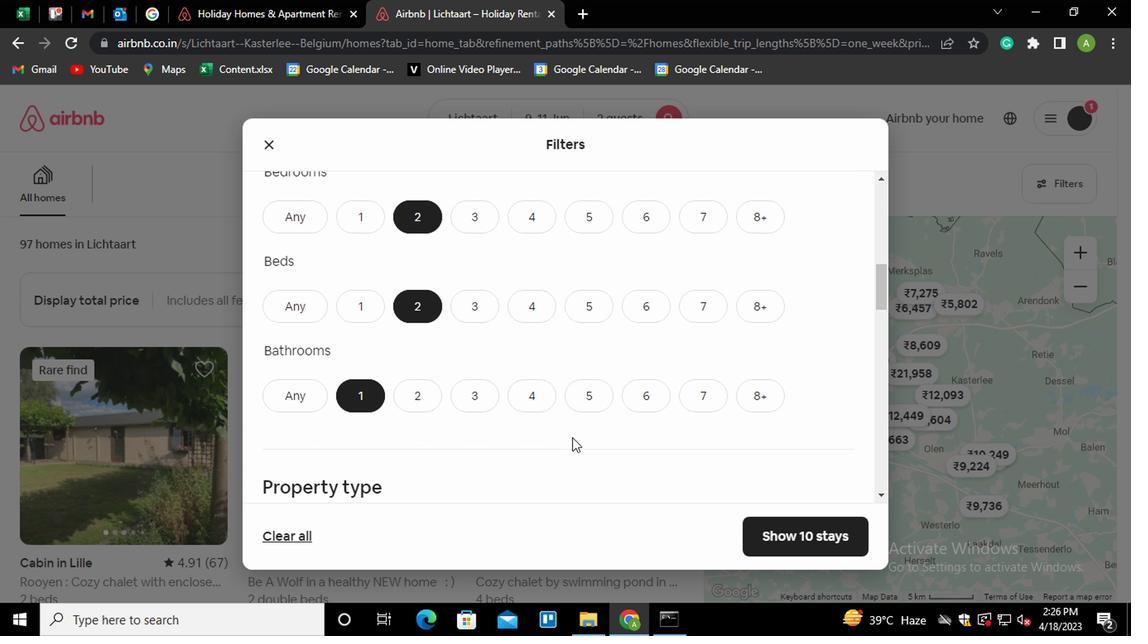 
Action: Mouse scrolled (571, 436) with delta (0, -1)
Screenshot: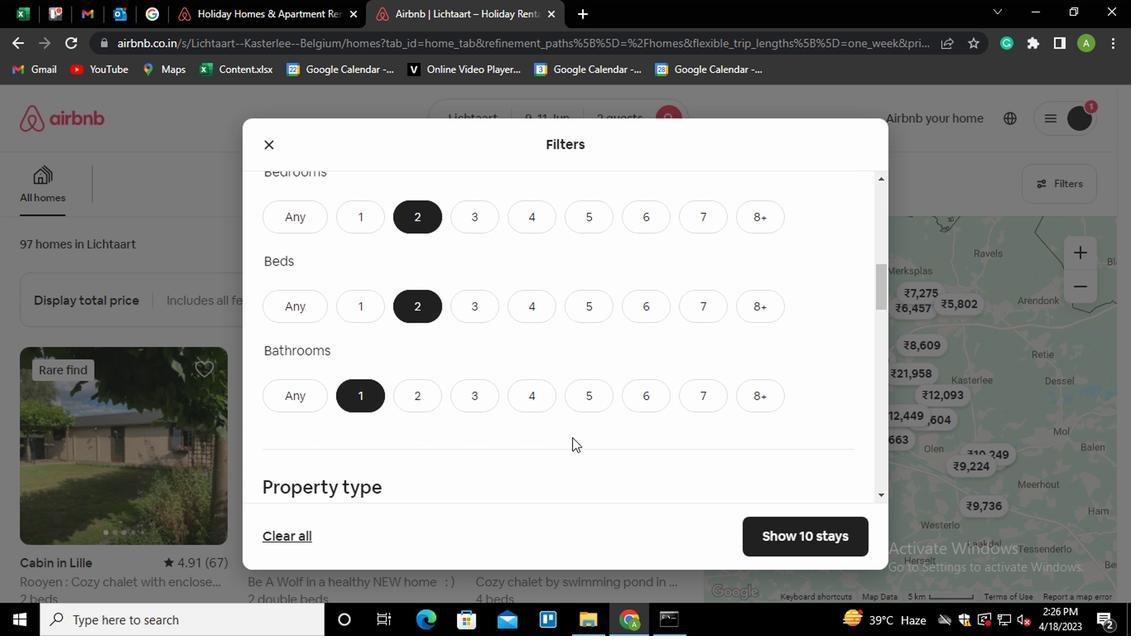 
Action: Mouse scrolled (571, 436) with delta (0, -1)
Screenshot: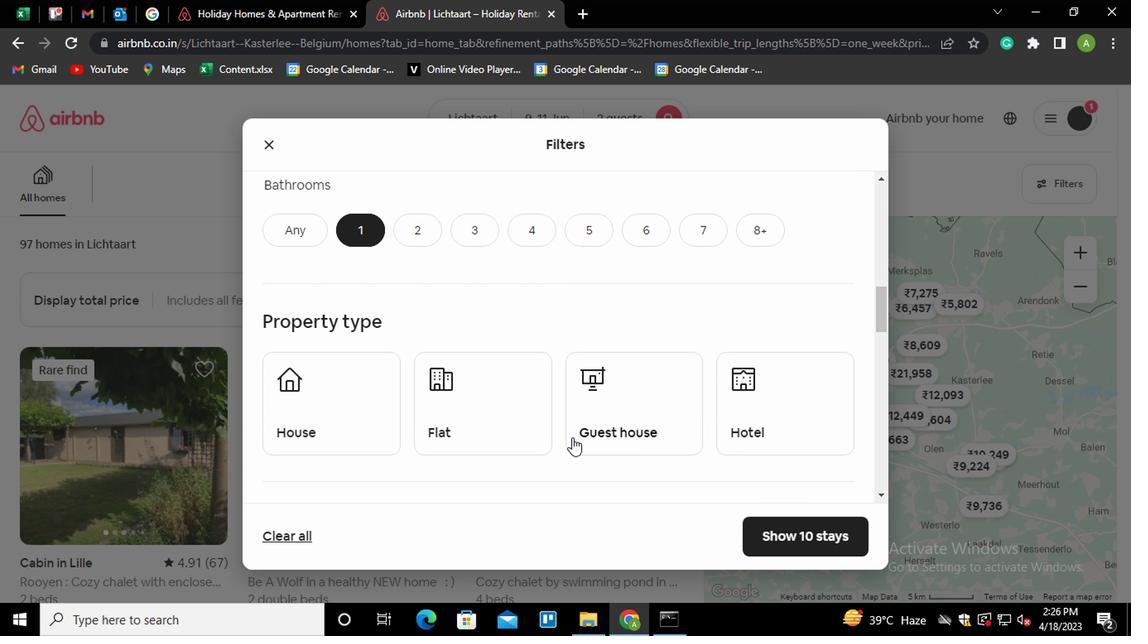 
Action: Mouse scrolled (571, 436) with delta (0, -1)
Screenshot: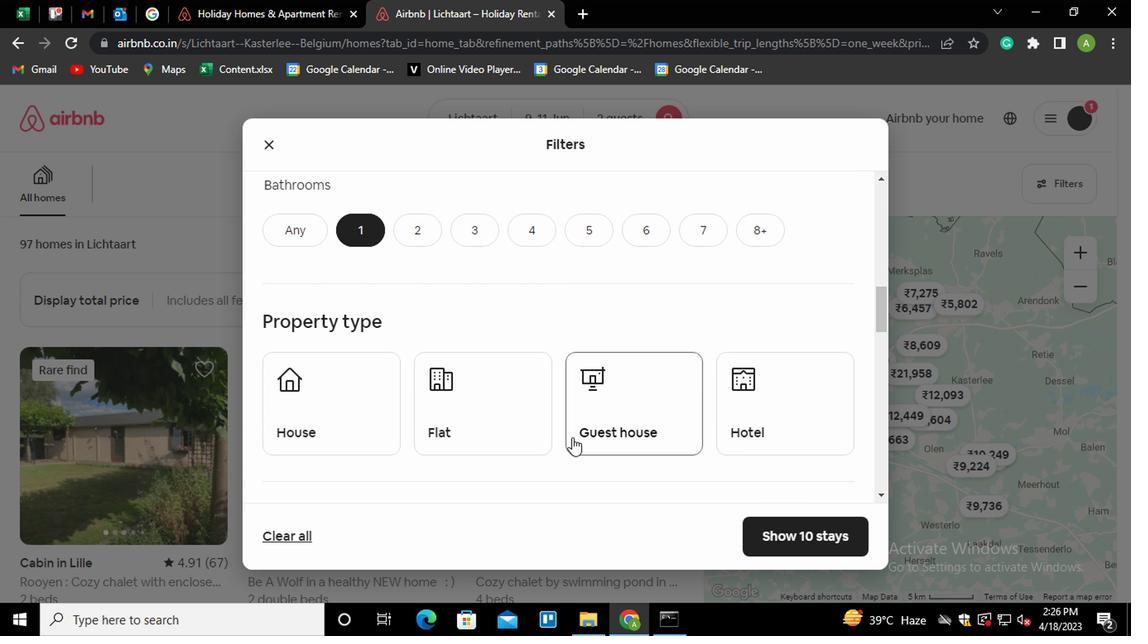 
Action: Mouse moved to (632, 271)
Screenshot: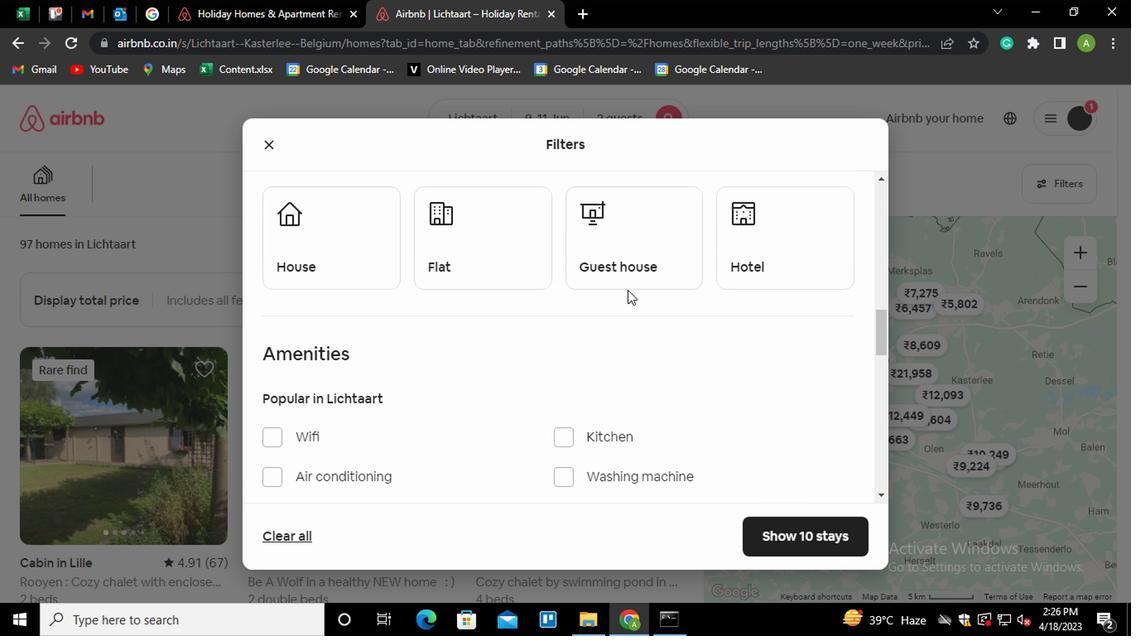 
Action: Mouse pressed left at (632, 271)
Screenshot: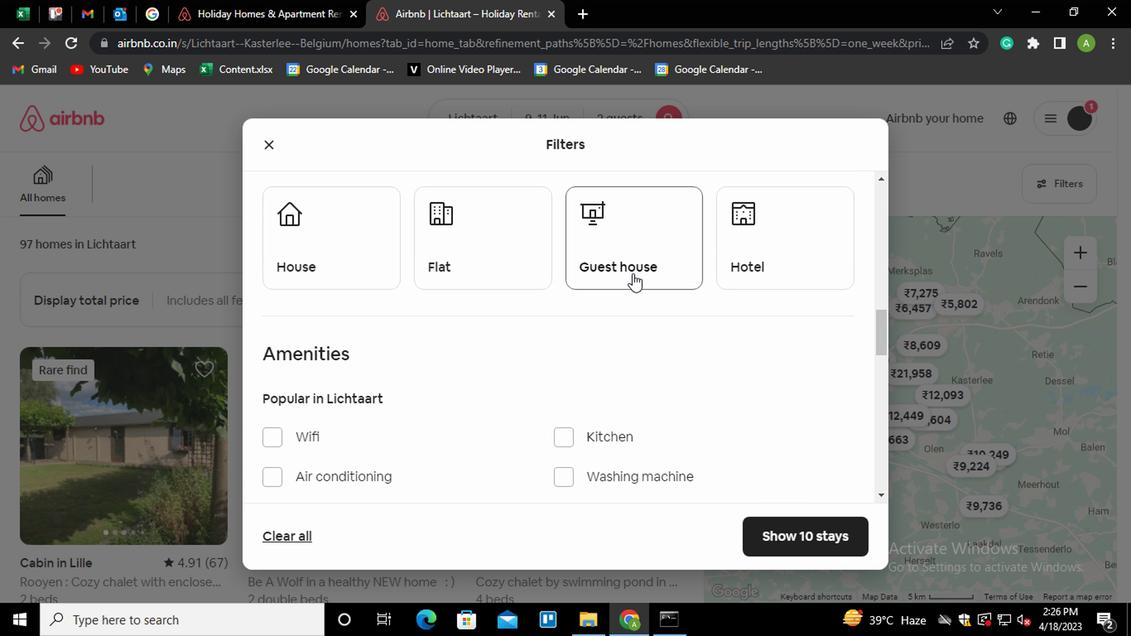 
Action: Mouse moved to (622, 364)
Screenshot: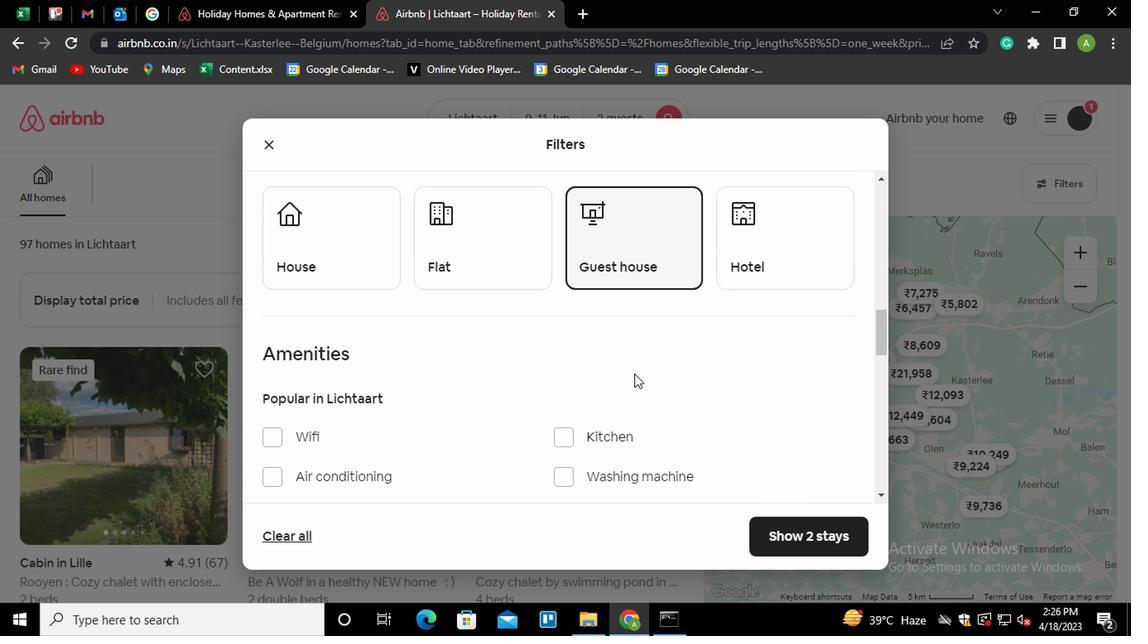 
Action: Mouse scrolled (622, 362) with delta (0, -1)
Screenshot: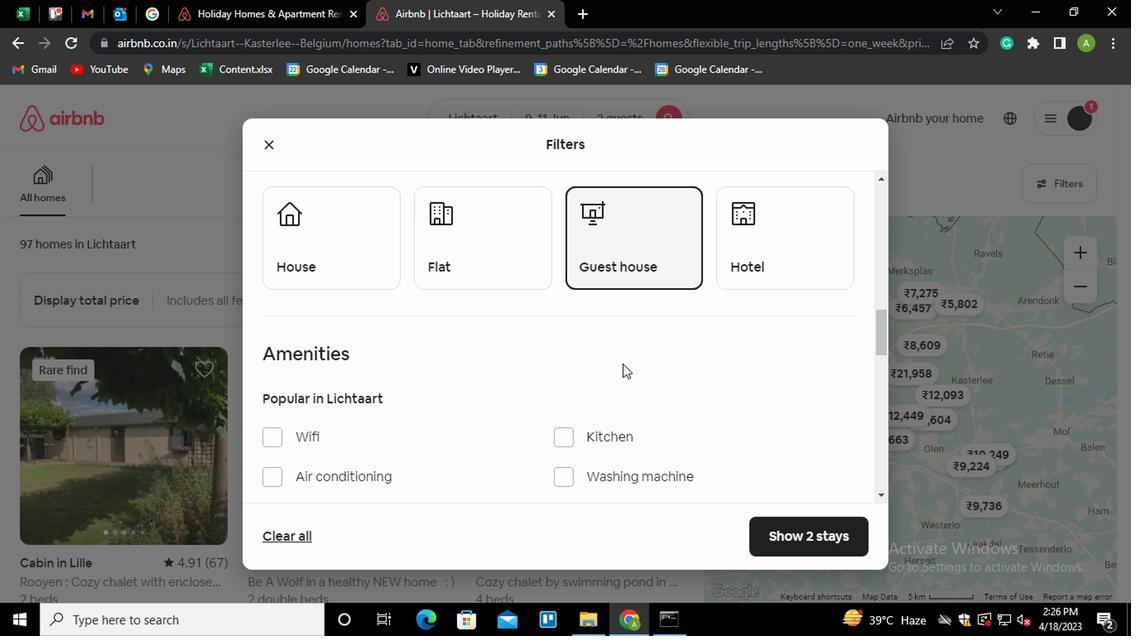 
Action: Mouse moved to (308, 467)
Screenshot: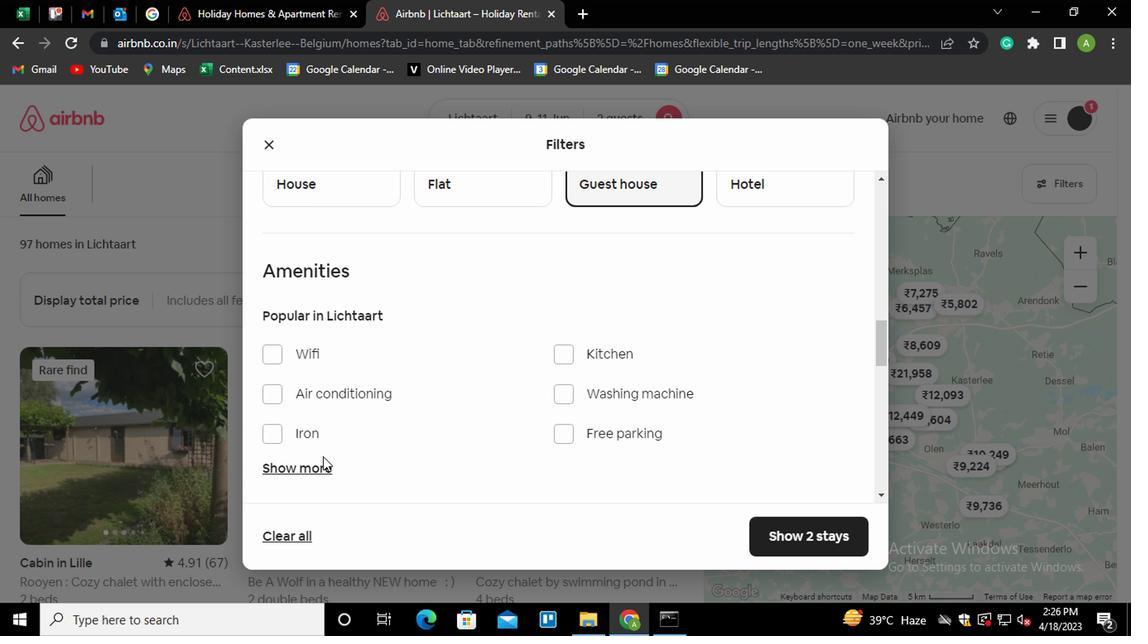 
Action: Mouse pressed left at (308, 467)
Screenshot: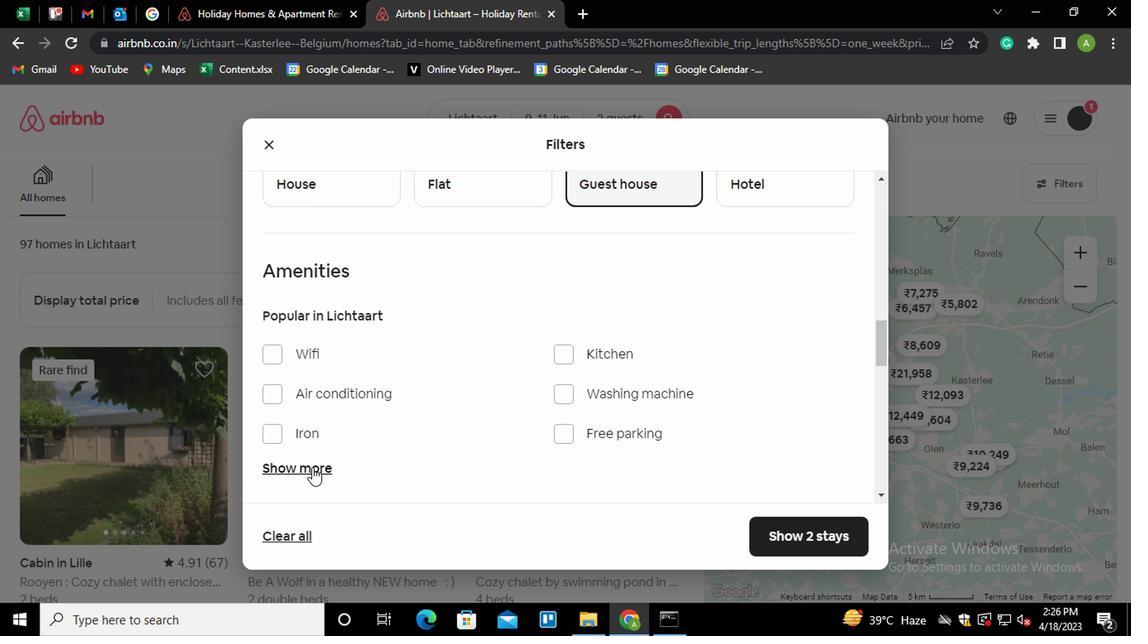 
Action: Mouse moved to (569, 348)
Screenshot: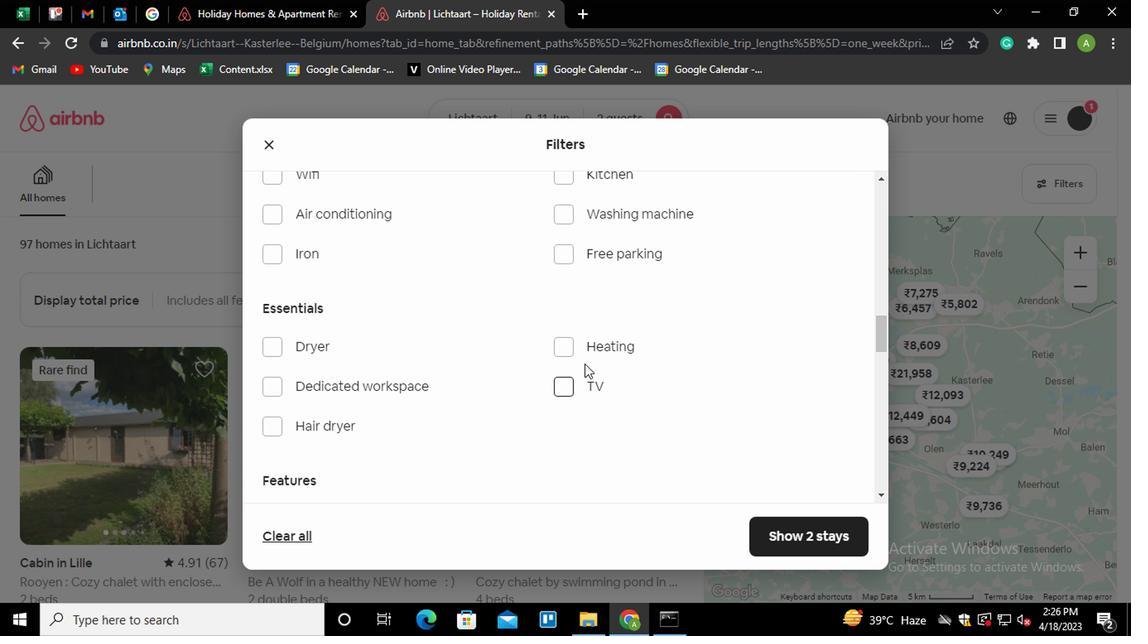 
Action: Mouse pressed left at (569, 348)
Screenshot: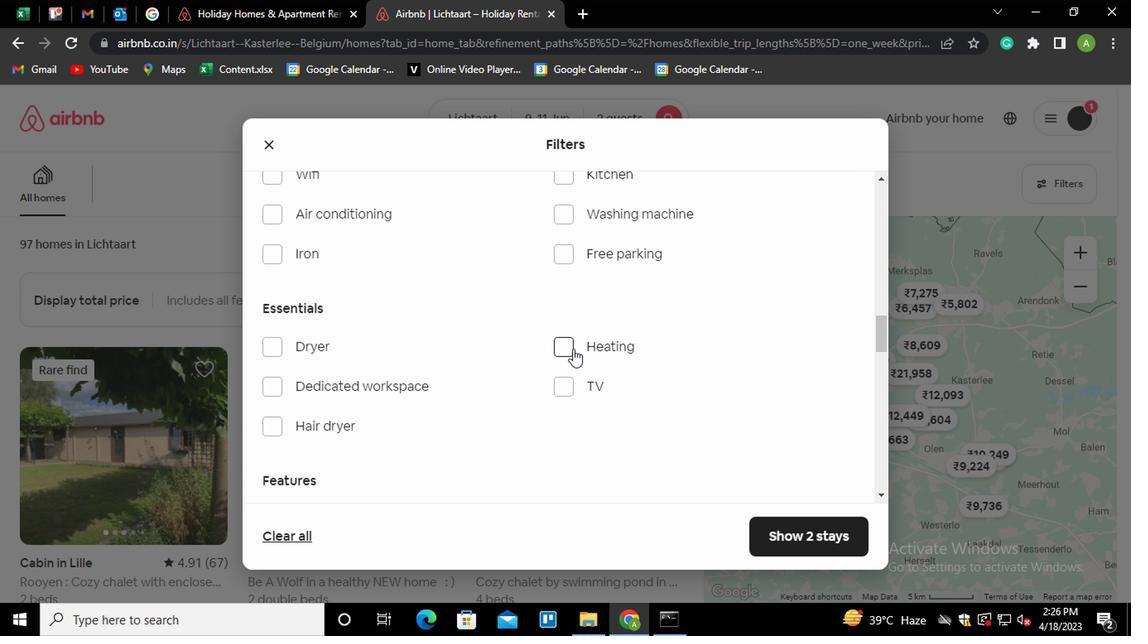 
Action: Mouse moved to (675, 410)
Screenshot: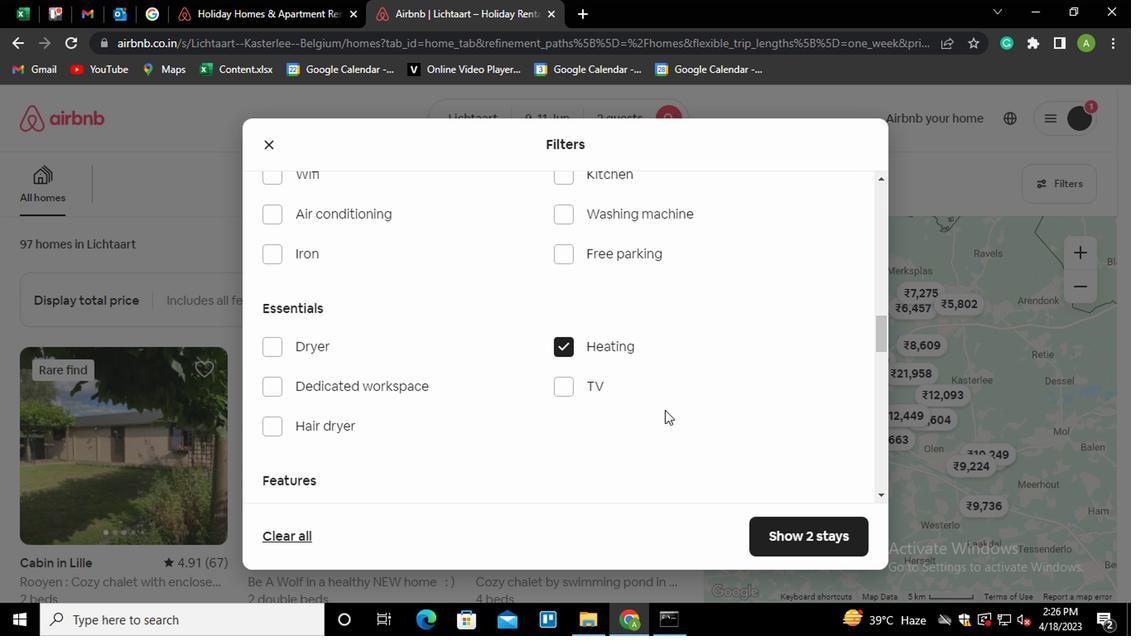 
Action: Mouse scrolled (675, 408) with delta (0, -1)
Screenshot: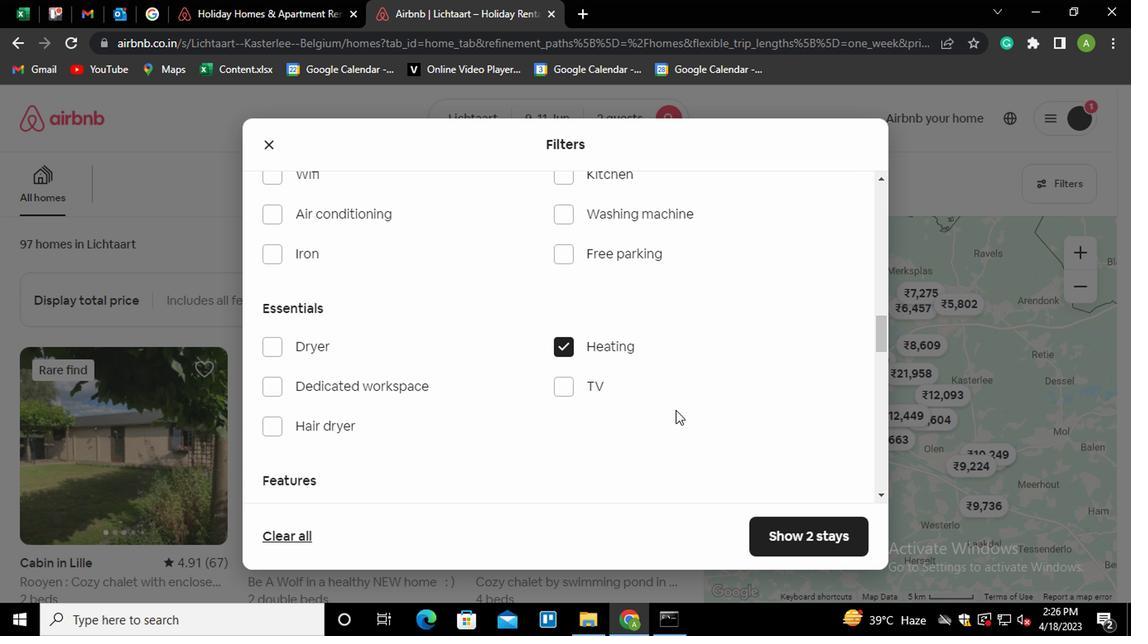 
Action: Mouse scrolled (675, 408) with delta (0, -1)
Screenshot: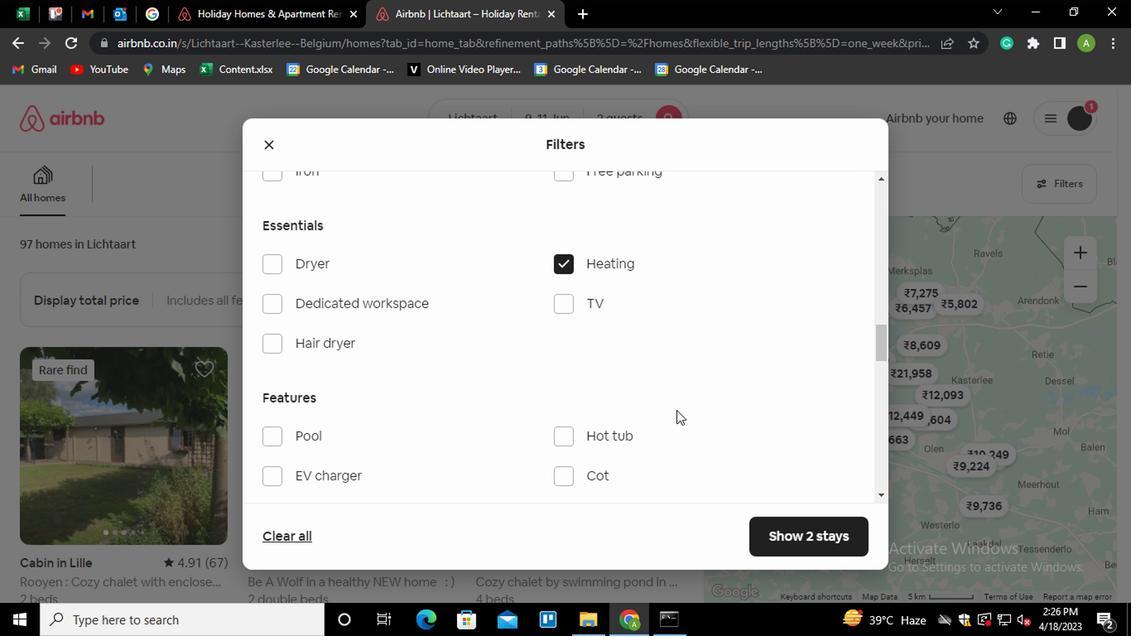 
Action: Mouse scrolled (675, 408) with delta (0, -1)
Screenshot: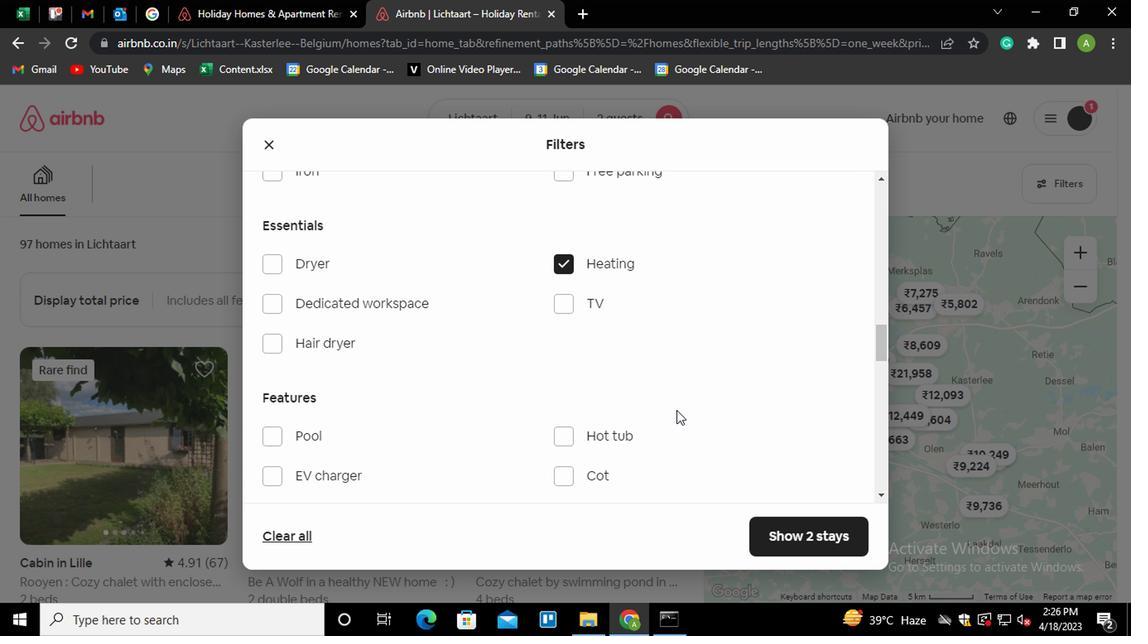 
Action: Mouse scrolled (675, 408) with delta (0, -1)
Screenshot: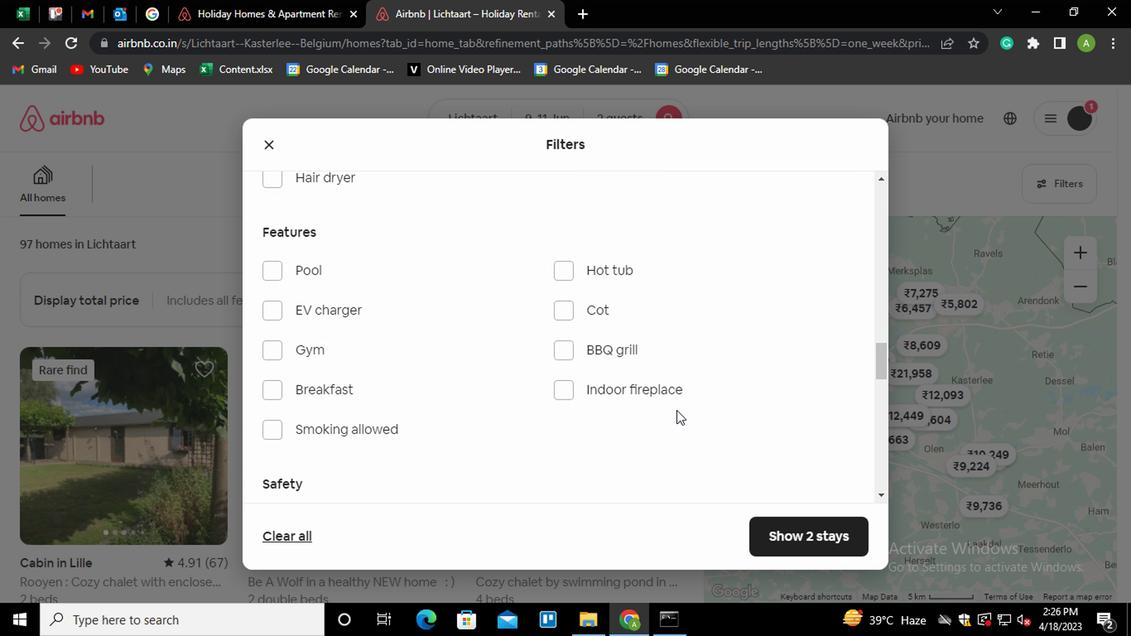 
Action: Mouse scrolled (675, 408) with delta (0, -1)
Screenshot: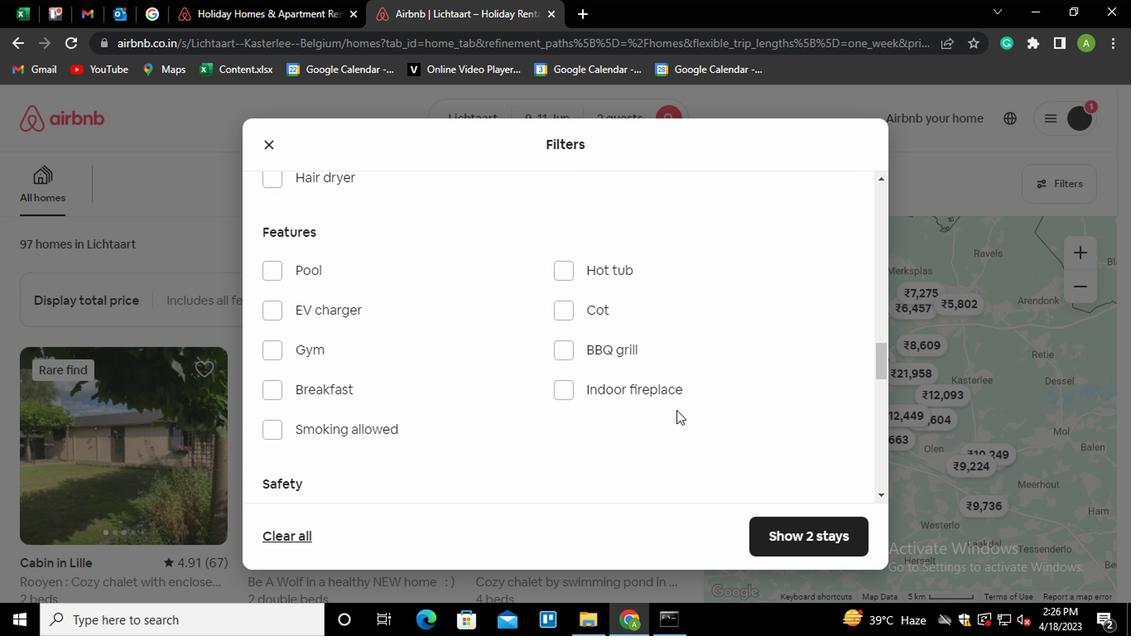
Action: Mouse scrolled (675, 408) with delta (0, -1)
Screenshot: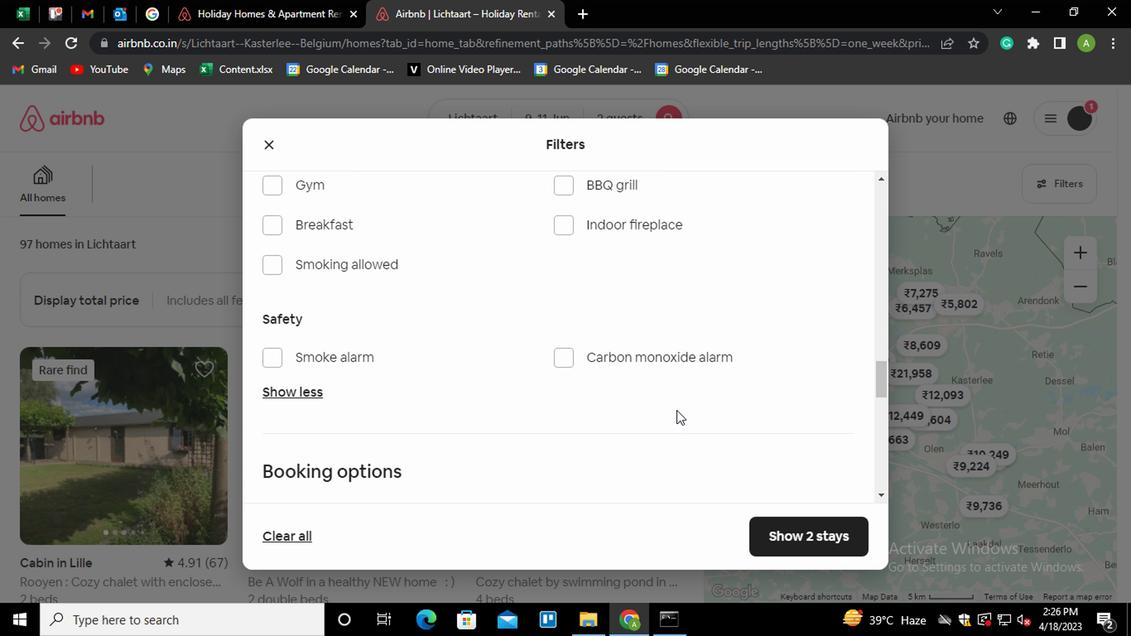 
Action: Mouse scrolled (675, 408) with delta (0, -1)
Screenshot: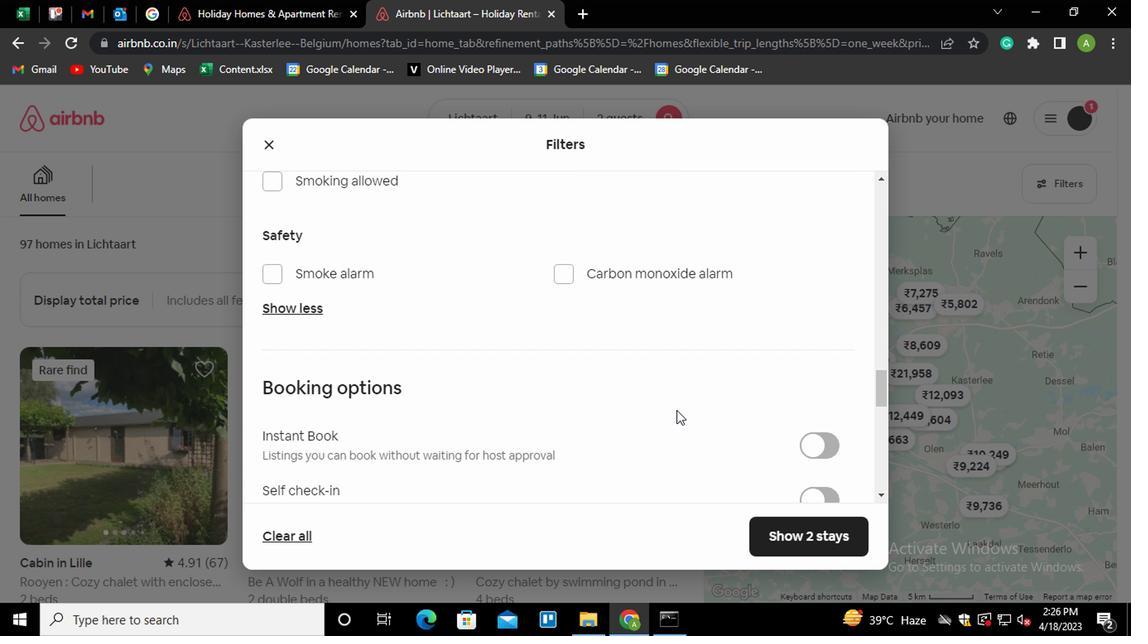 
Action: Mouse moved to (819, 419)
Screenshot: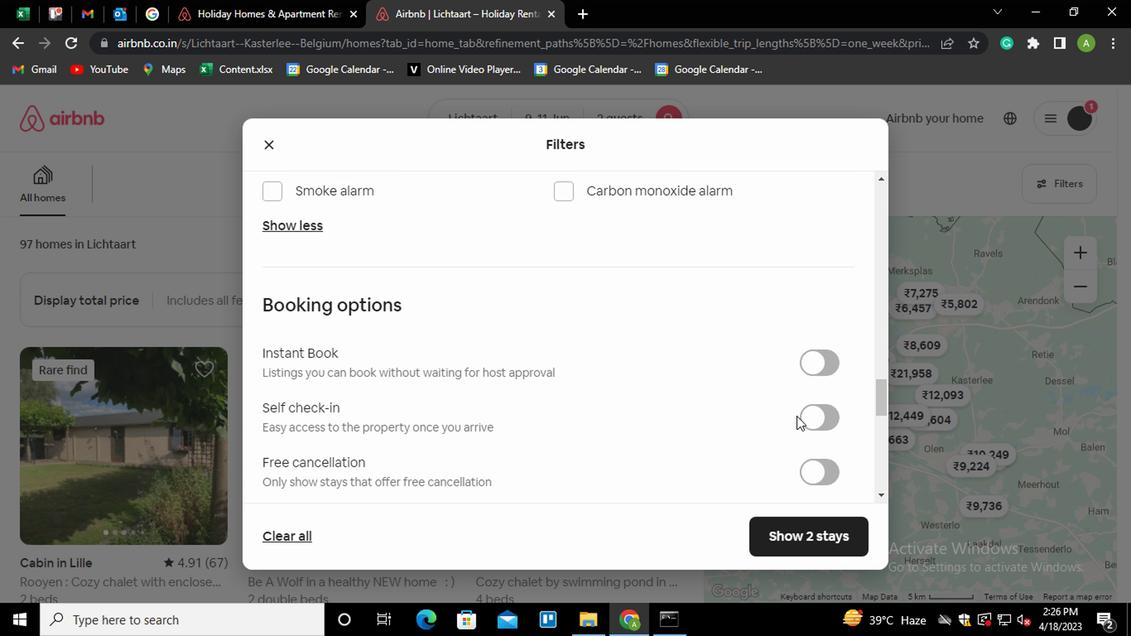 
Action: Mouse pressed left at (819, 419)
Screenshot: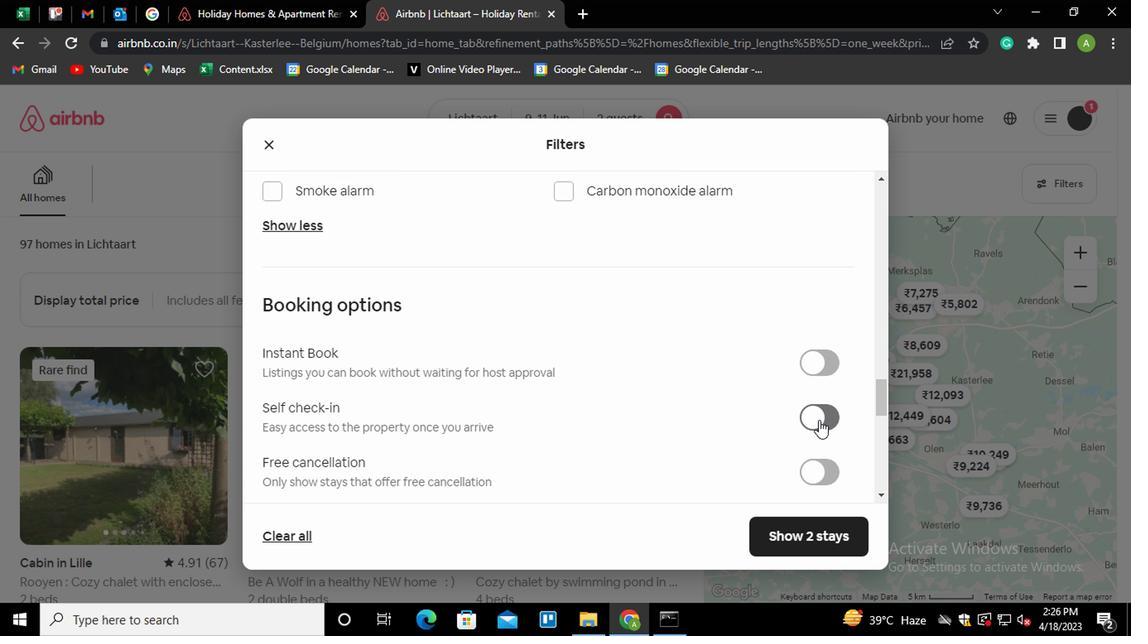 
Action: Mouse moved to (677, 426)
Screenshot: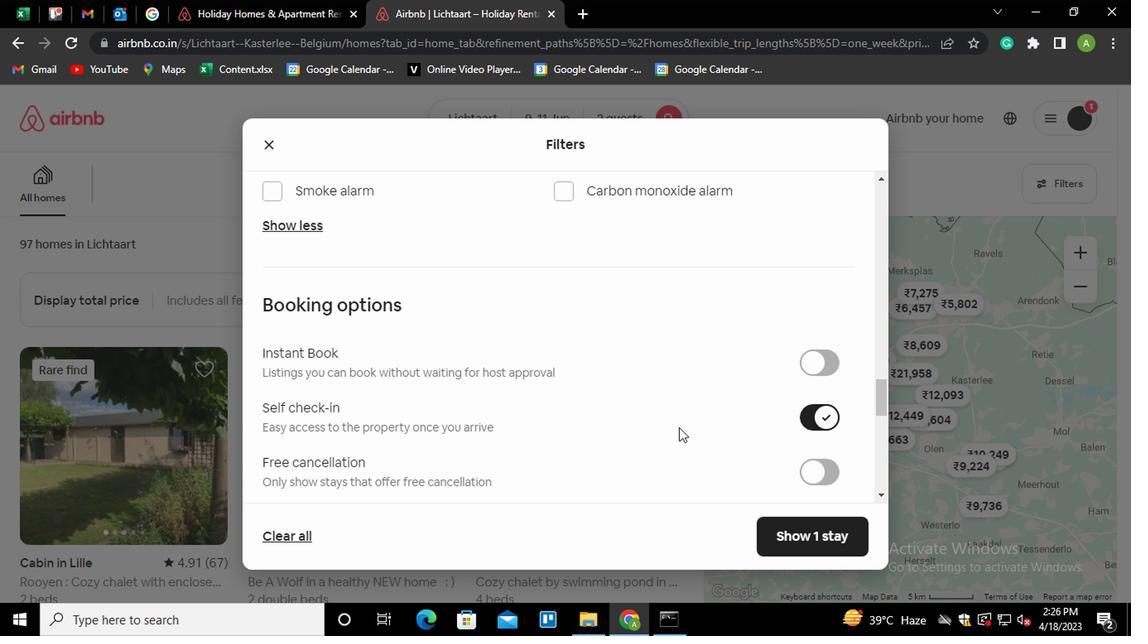 
Action: Mouse scrolled (677, 425) with delta (0, -1)
Screenshot: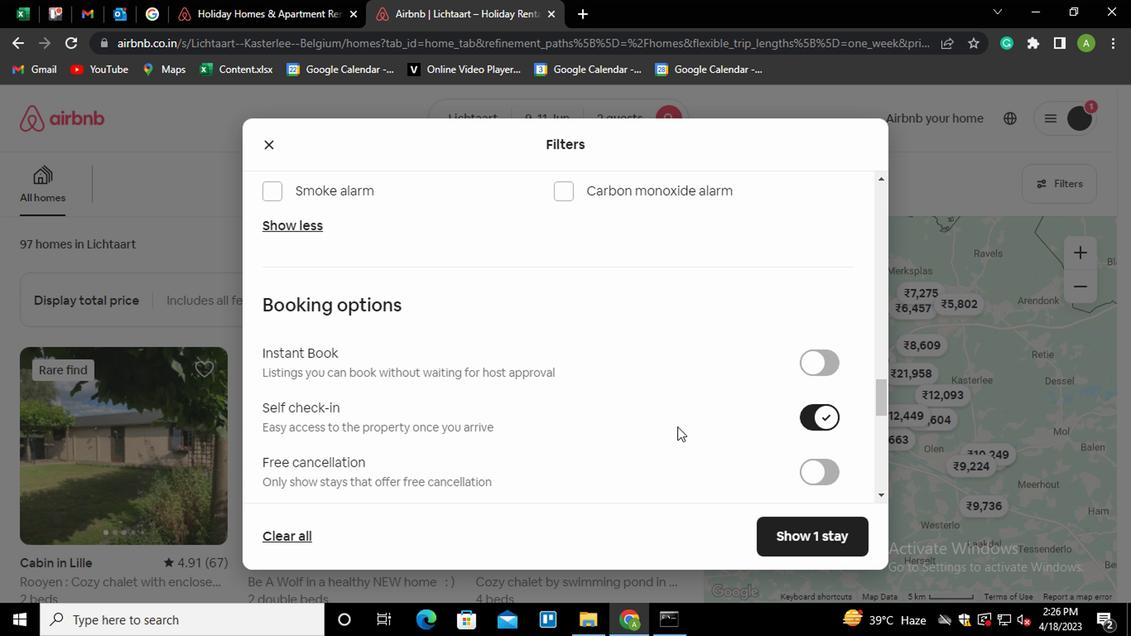 
Action: Mouse scrolled (677, 425) with delta (0, -1)
Screenshot: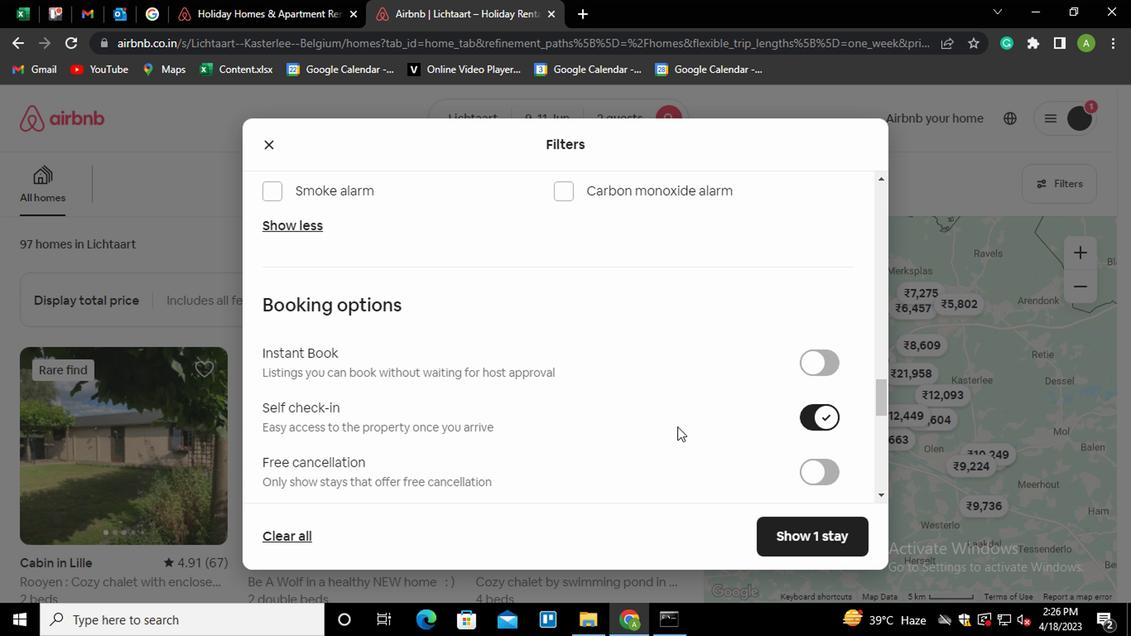 
Action: Mouse scrolled (677, 425) with delta (0, -1)
Screenshot: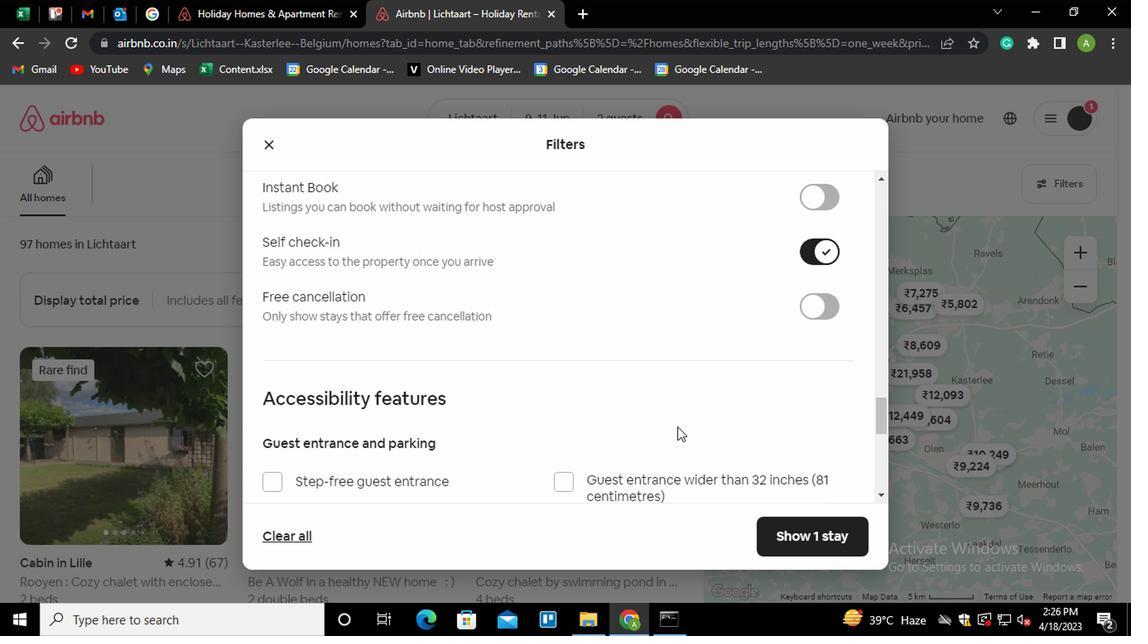 
Action: Mouse scrolled (677, 425) with delta (0, -1)
Screenshot: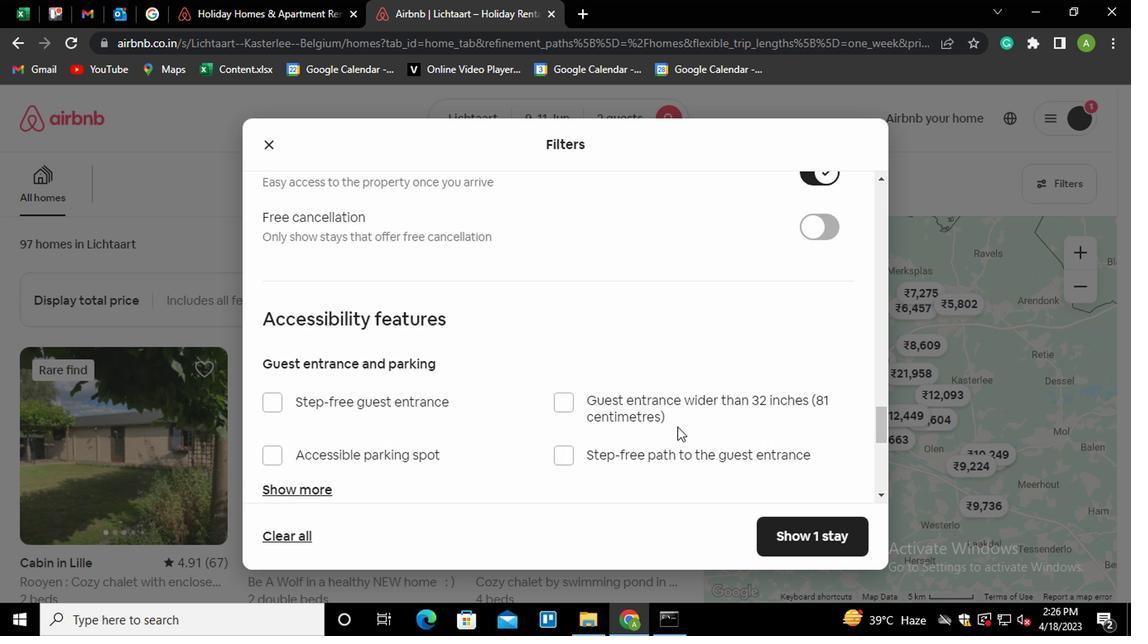 
Action: Mouse scrolled (677, 425) with delta (0, -1)
Screenshot: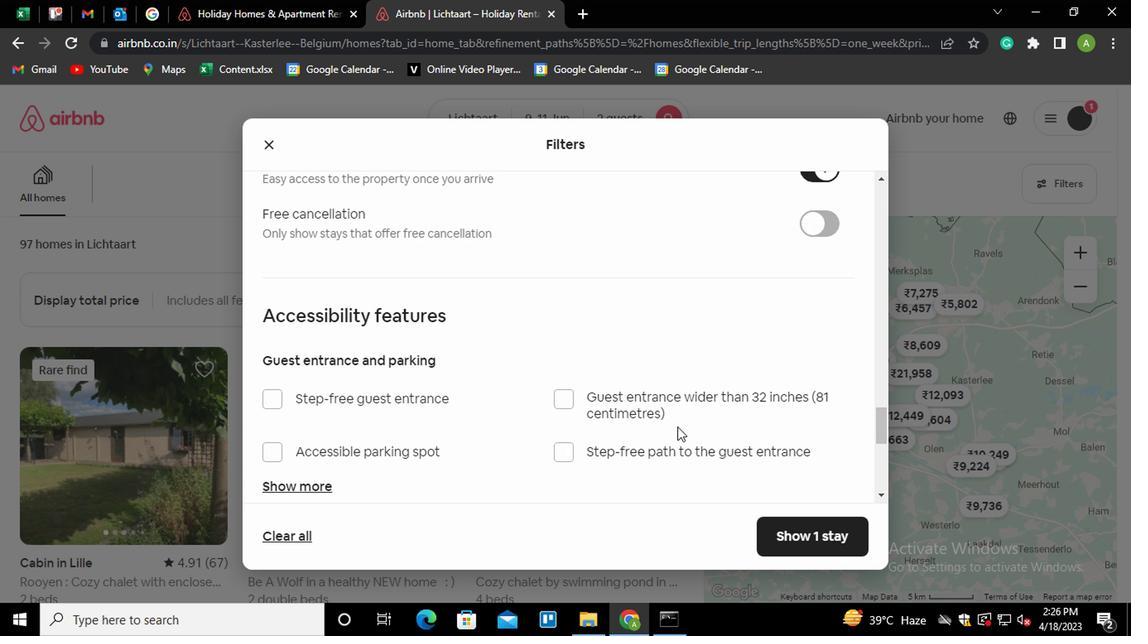 
Action: Mouse moved to (675, 425)
Screenshot: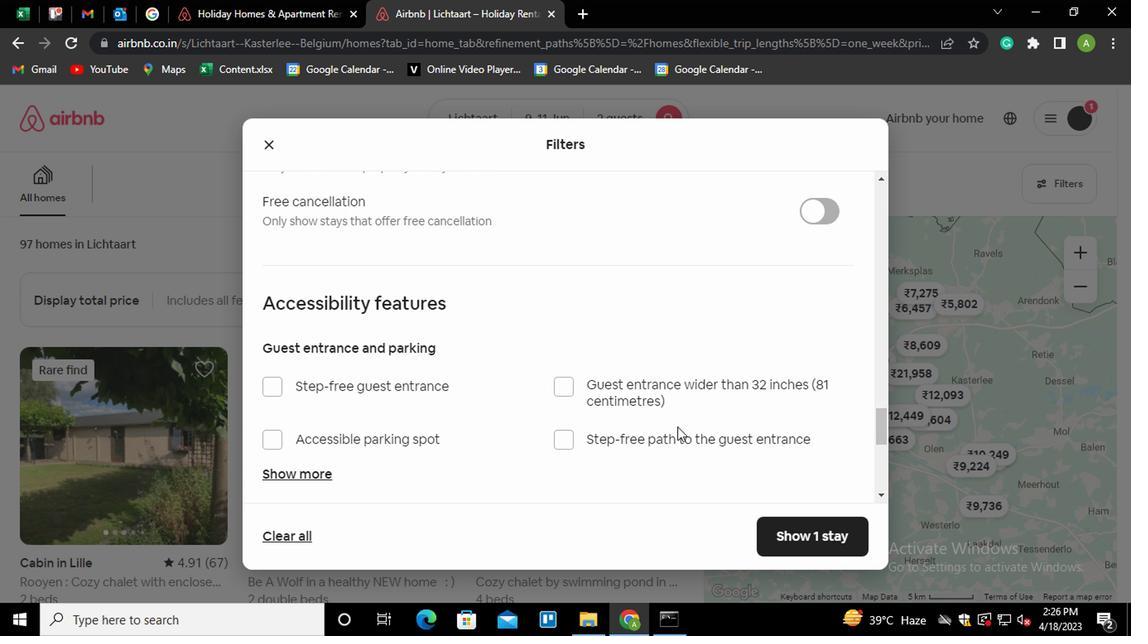 
Action: Mouse scrolled (675, 424) with delta (0, 0)
Screenshot: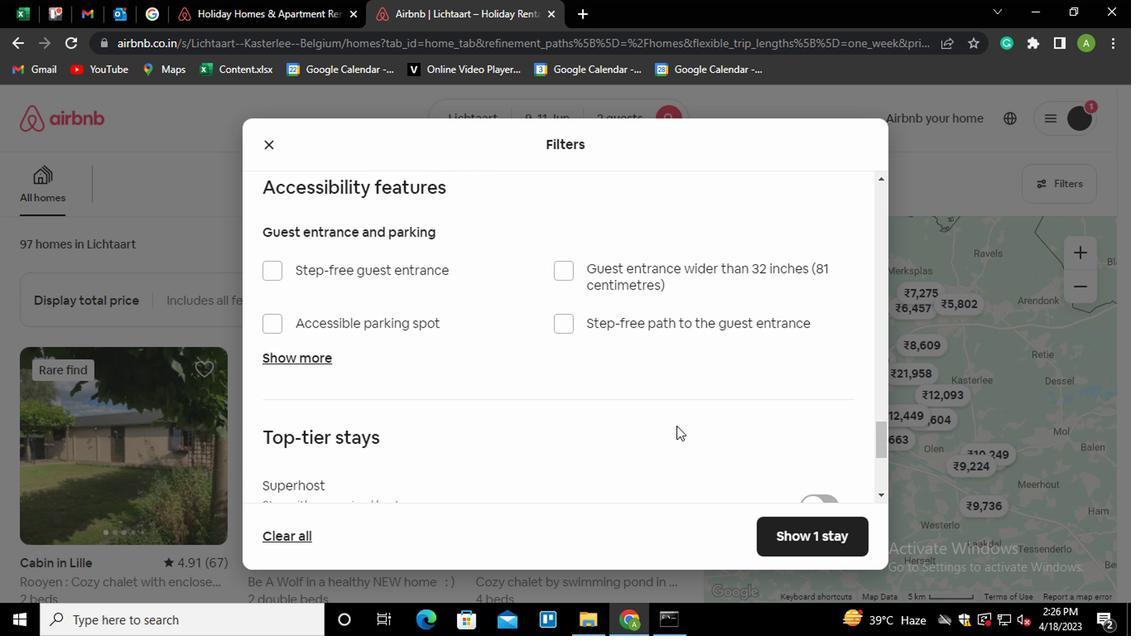 
Action: Mouse scrolled (675, 424) with delta (0, 0)
Screenshot: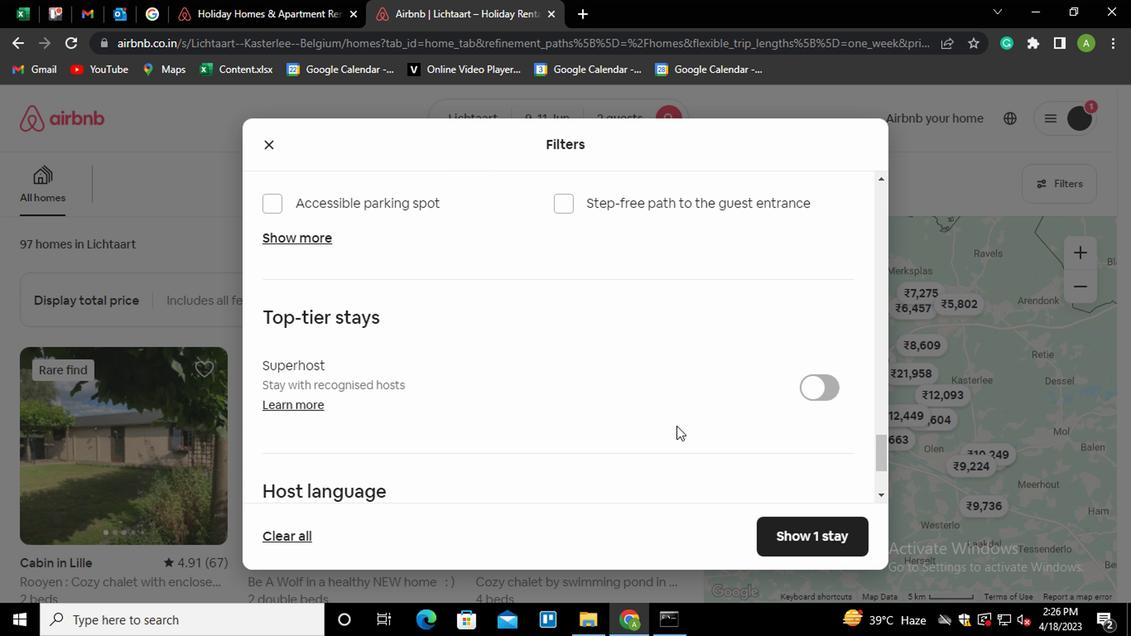 
Action: Mouse scrolled (675, 424) with delta (0, 0)
Screenshot: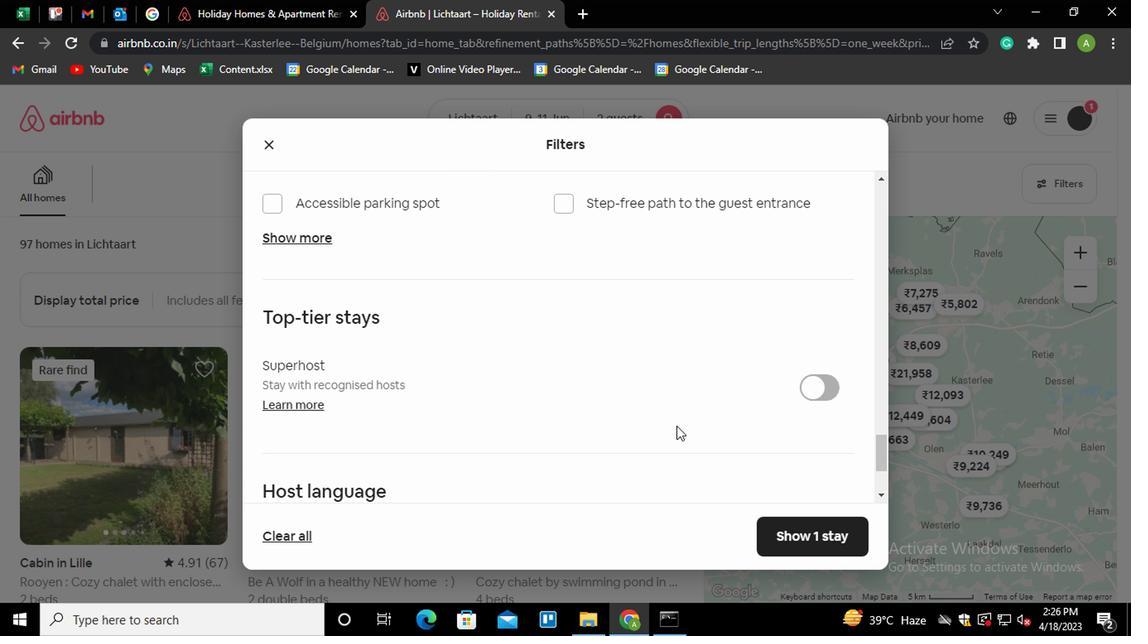 
Action: Mouse moved to (269, 385)
Screenshot: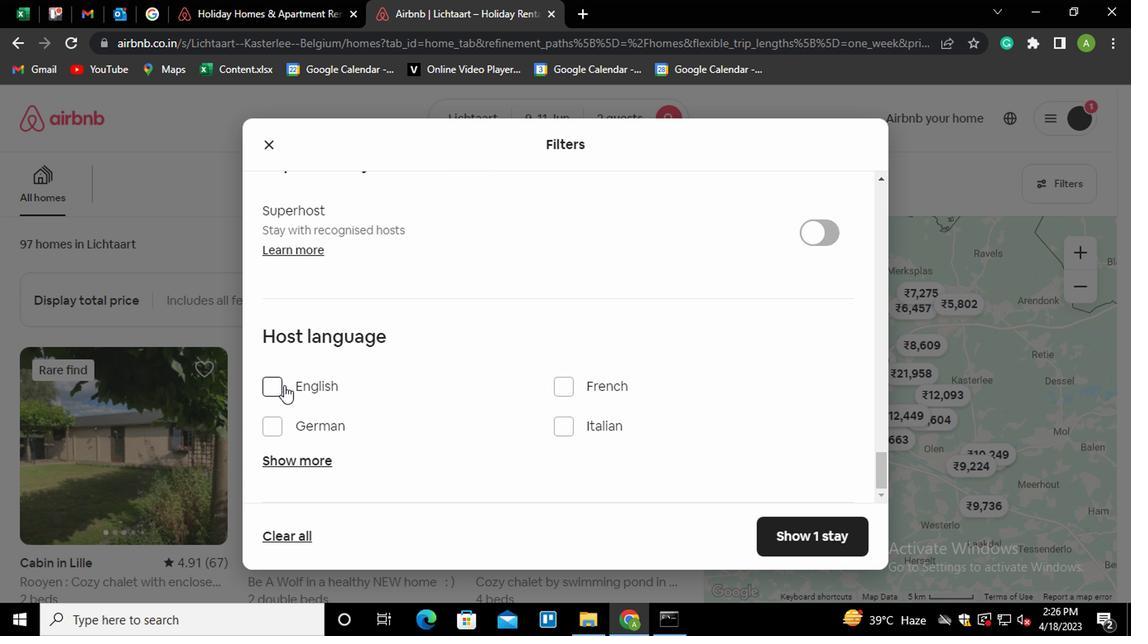 
Action: Mouse pressed left at (269, 385)
Screenshot: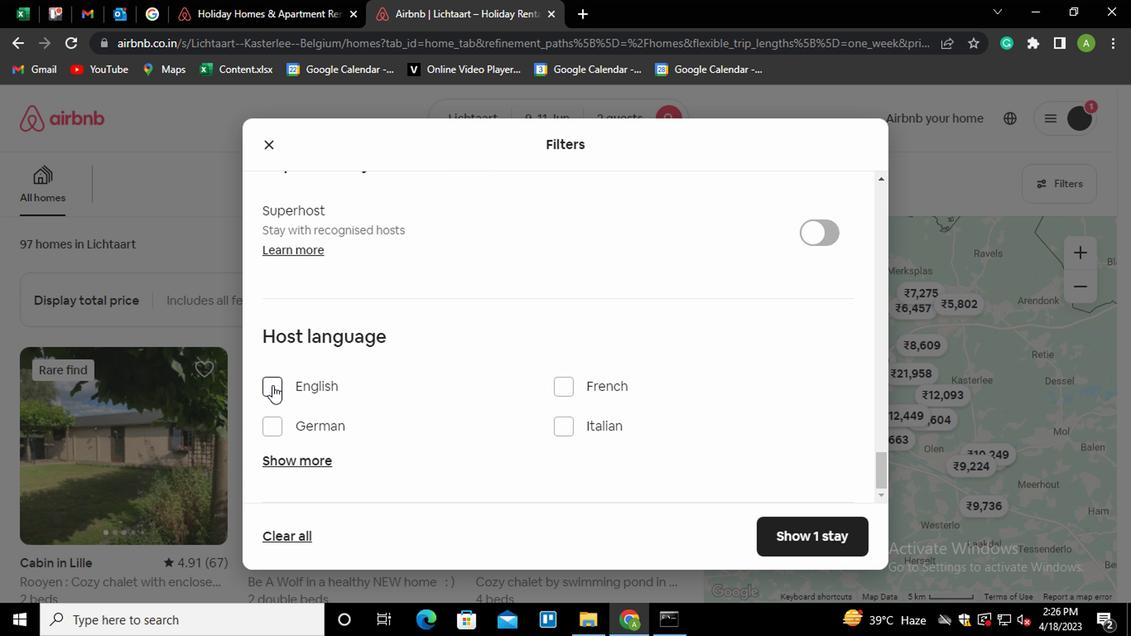 
Action: Mouse moved to (477, 380)
Screenshot: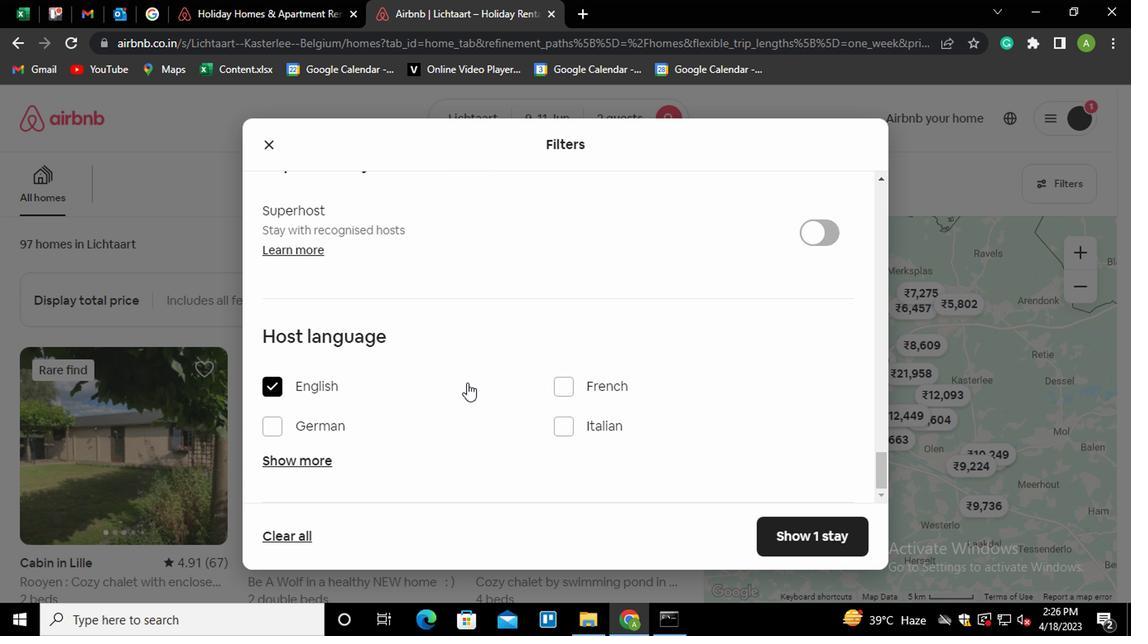 
Action: Mouse scrolled (477, 379) with delta (0, 0)
Screenshot: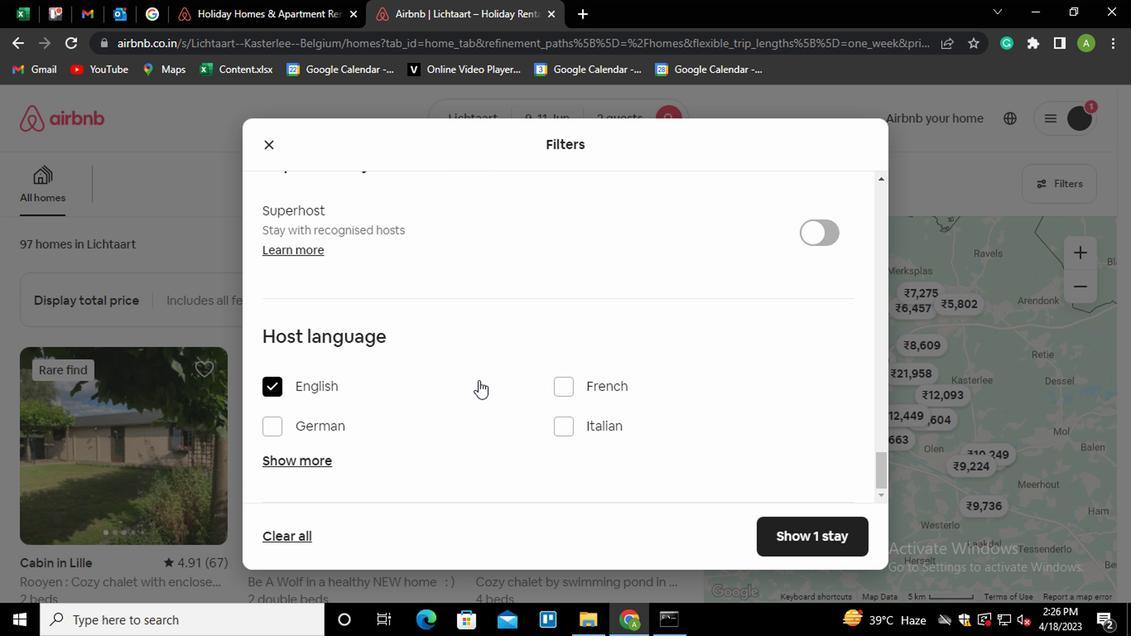 
